 Task: Open a blank worksheet and write heading  Student grades data  Add 10 students name:-  'Joshua Rivera, Zoey Coleman, Ryan Wright, Addison Bailey, Jonathan Simmons, Brooklyn Ward, Caleb Barnes, Audrey Collins, Gabriel Perry, Sofia Bell. ' in November Last week sales are  100 to 150. Math Grade:-  90, 95, 80, 92, 85,88, 90, 78, 92, 85.Science Grade:-  85, 87, 92, 88, 90, 85, 92, 80, 88, 90.English Grade:-  92, 90, 85, 90, 88, 92, 85, 82, 90, 88.History Grade:-  88, 92, 78, 95, 90, 90, 80, 85, 92, 90. Total use the formula   =SUM(D2:G2) then presss enter. Save page analysisSalesByMonth
Action: Mouse moved to (121, 104)
Screenshot: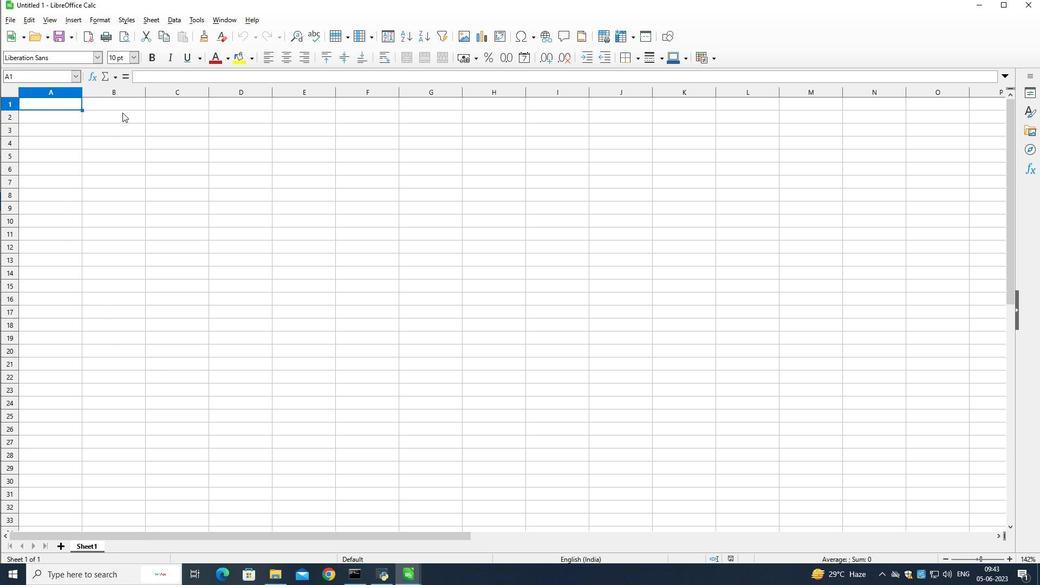 
Action: Mouse pressed left at (121, 104)
Screenshot: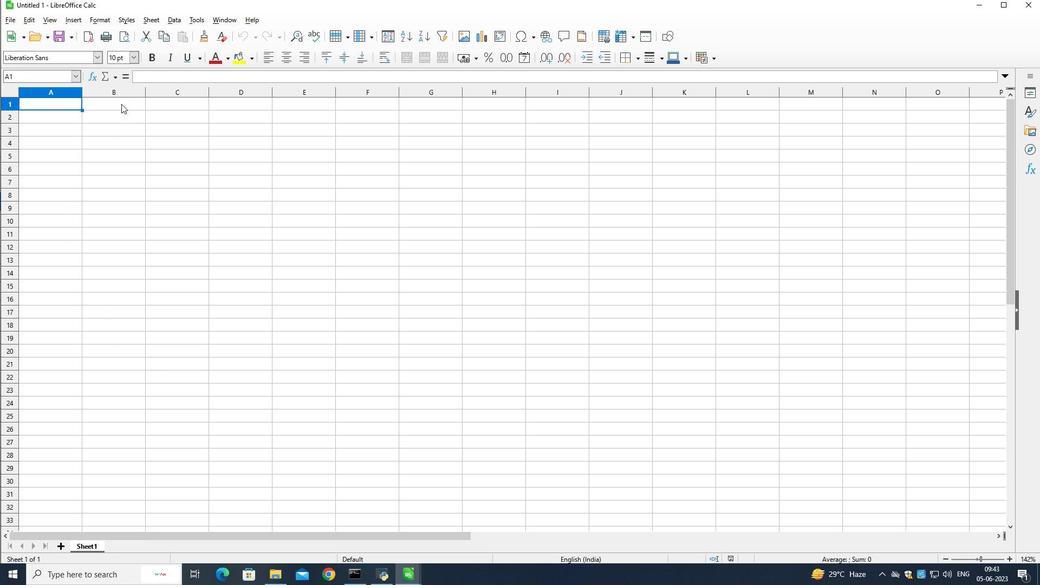 
Action: Mouse pressed left at (121, 104)
Screenshot: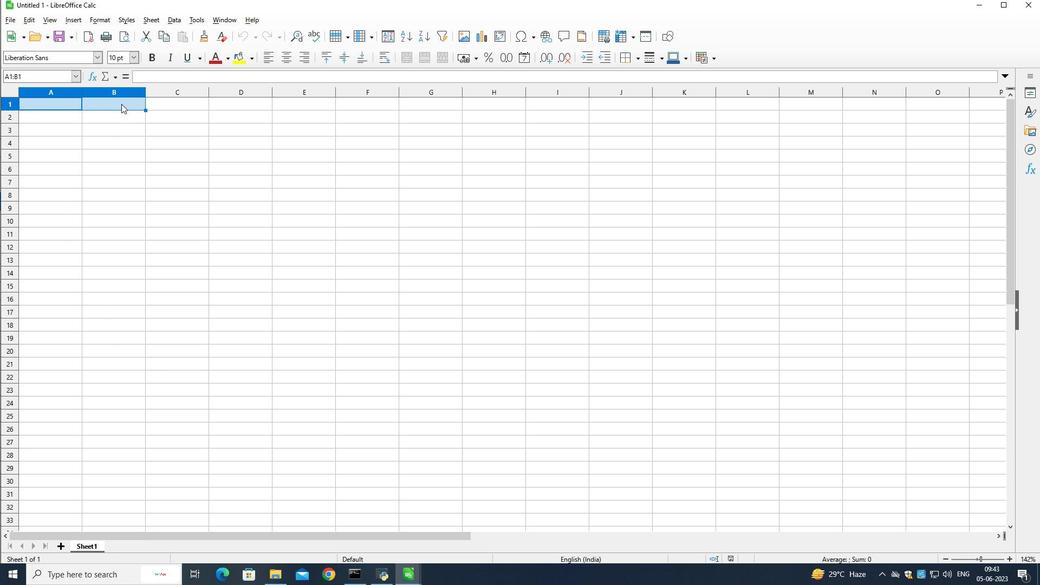 
Action: Mouse pressed right at (121, 104)
Screenshot: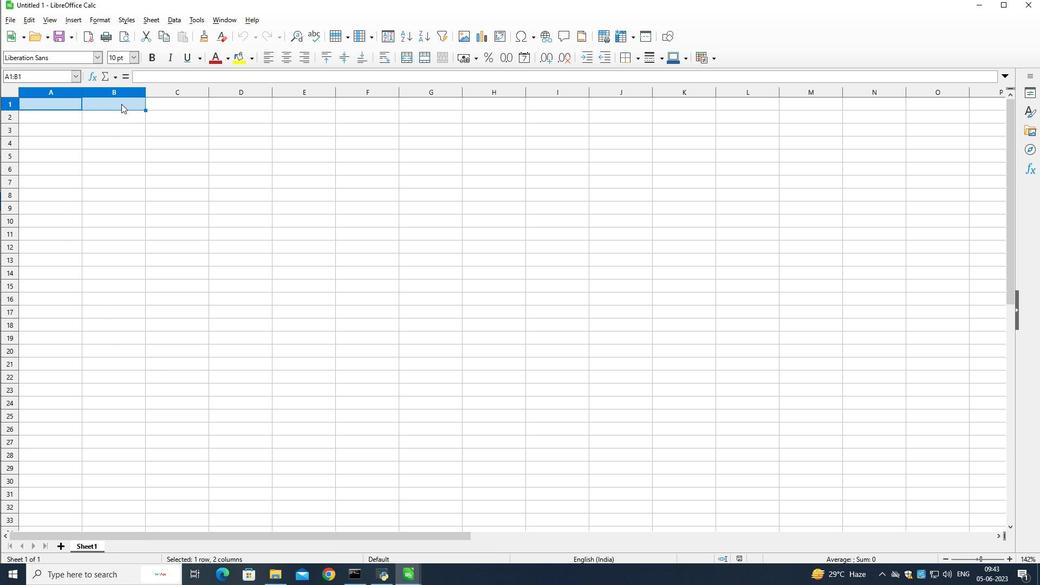 
Action: Mouse moved to (107, 108)
Screenshot: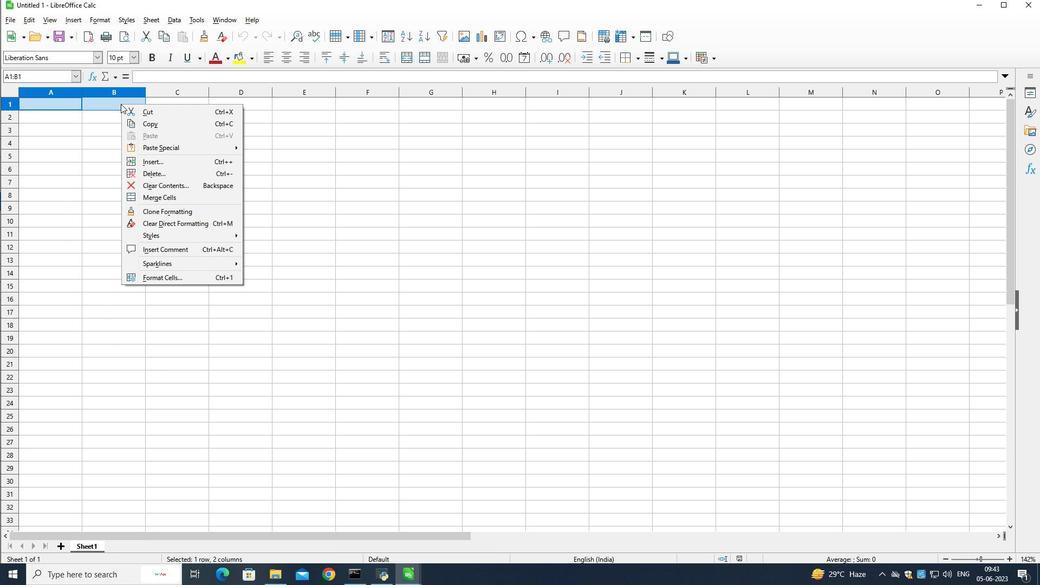 
Action: Mouse pressed left at (107, 108)
Screenshot: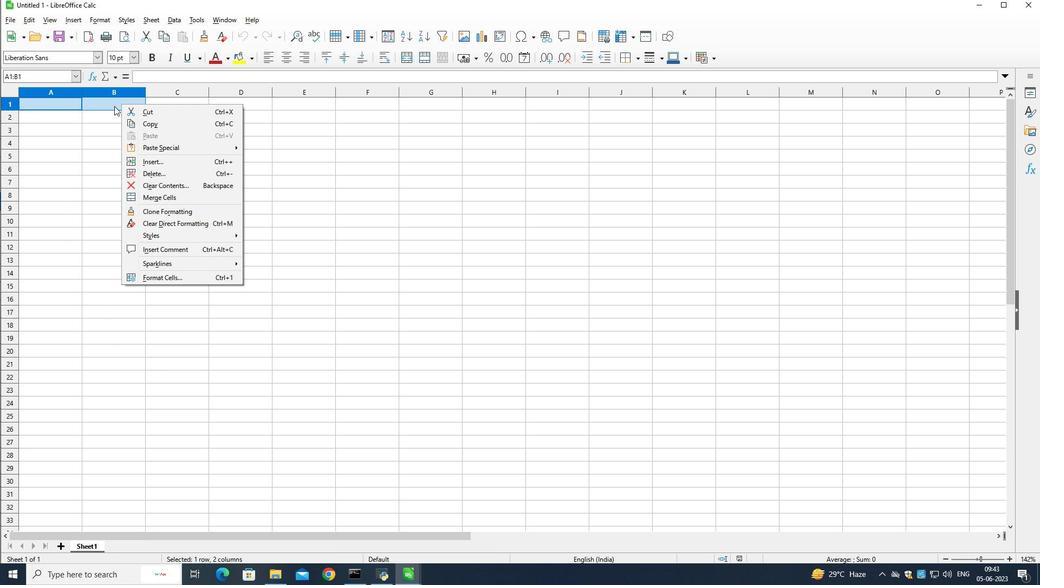 
Action: Mouse moved to (125, 119)
Screenshot: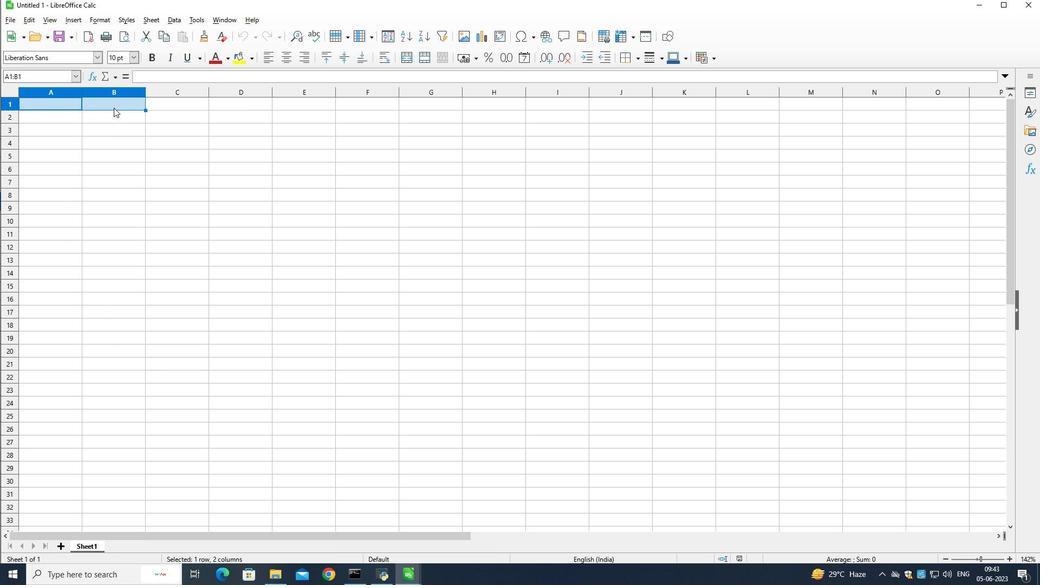 
Action: Mouse pressed right at (125, 119)
Screenshot: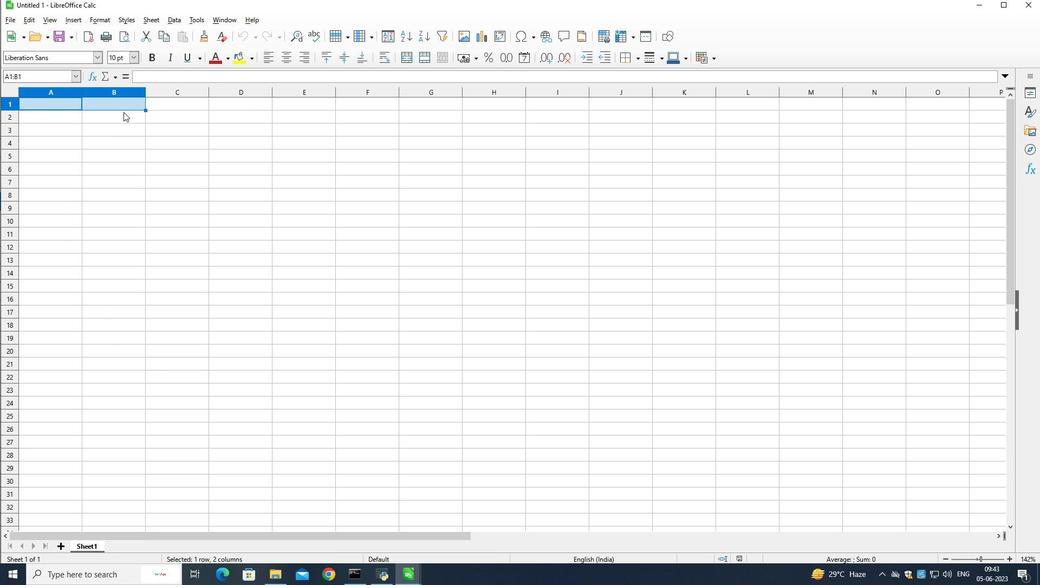 
Action: Mouse moved to (109, 101)
Screenshot: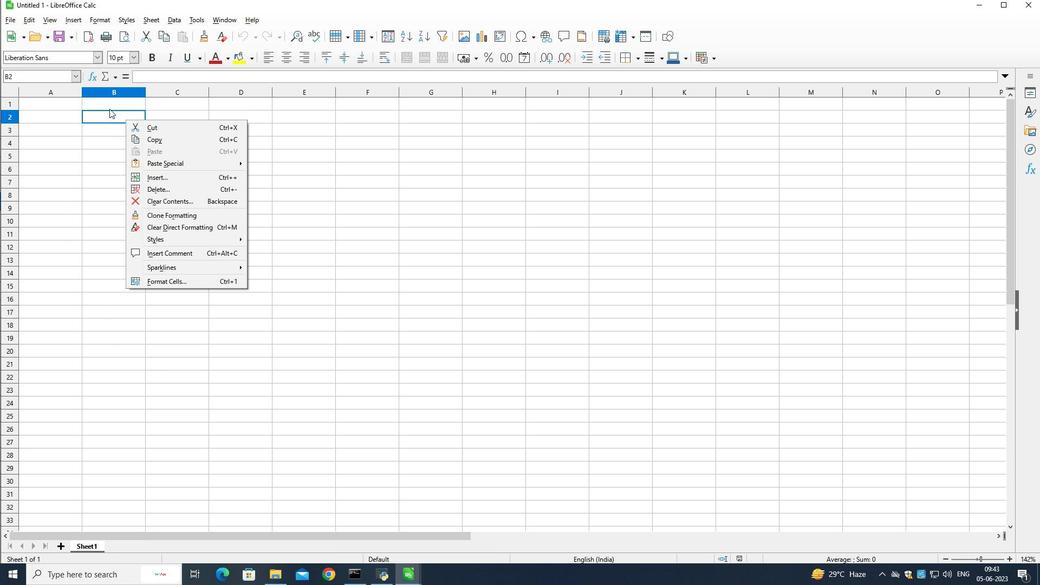 
Action: Mouse pressed left at (109, 101)
Screenshot: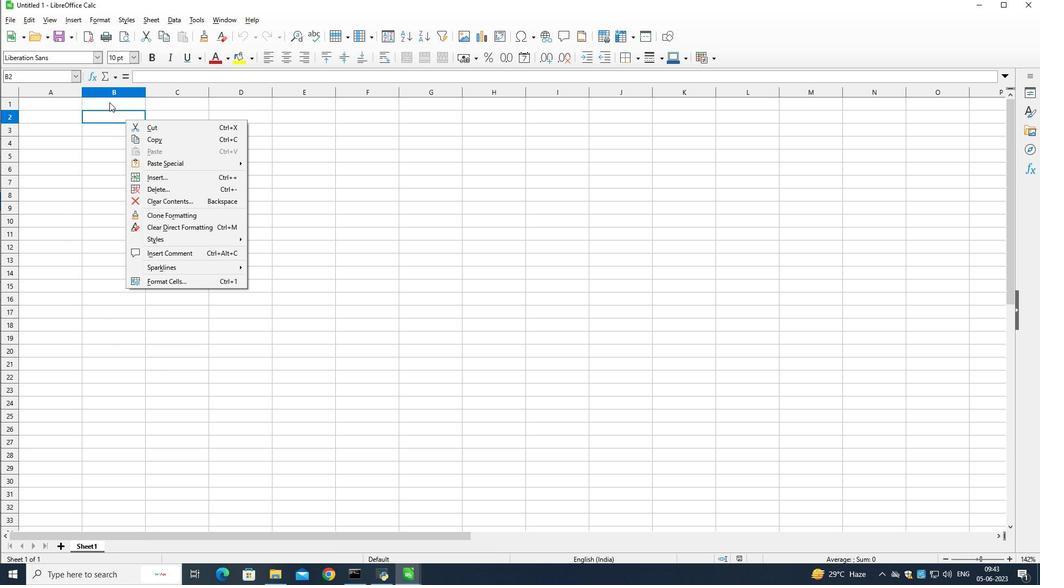 
Action: Mouse moved to (113, 102)
Screenshot: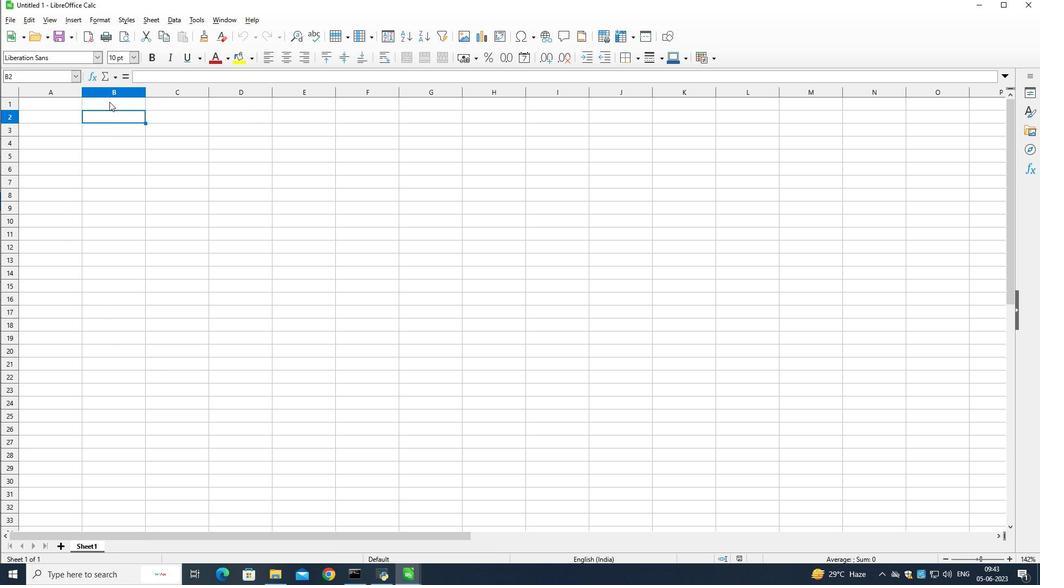 
Action: Mouse pressed left at (113, 102)
Screenshot: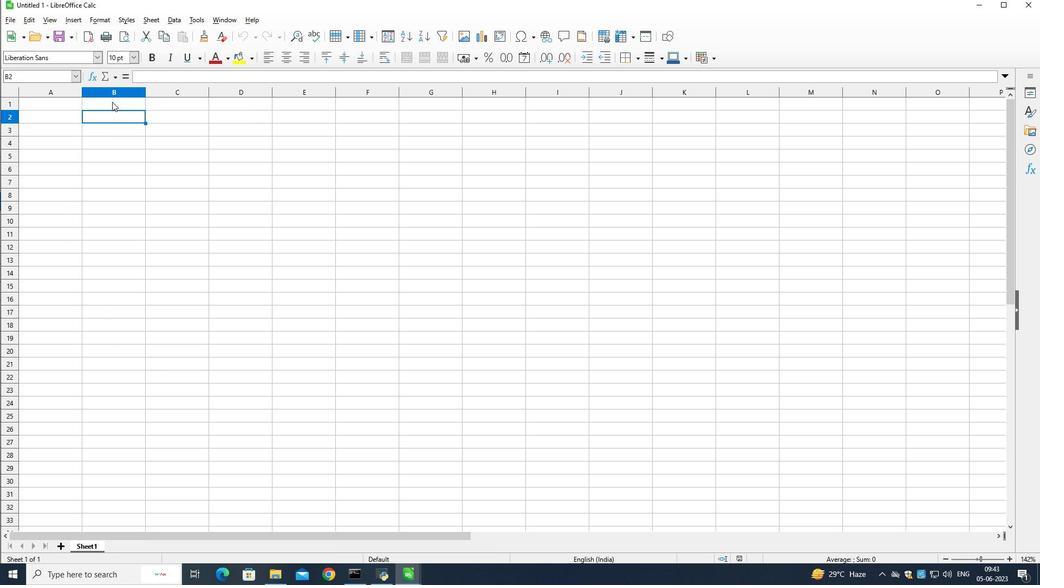 
Action: Key pressed <Key.shift><Key.shift><Key.shift><Key.shift><Key.shift><Key.shift><Key.shift>Student<Key.space>
Screenshot: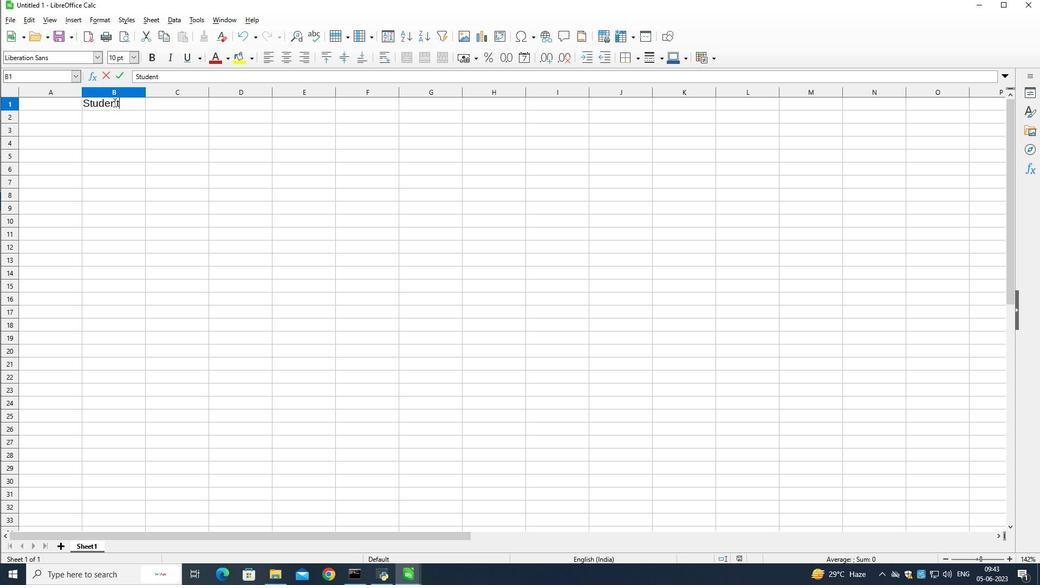 
Action: Mouse moved to (846, 95)
Screenshot: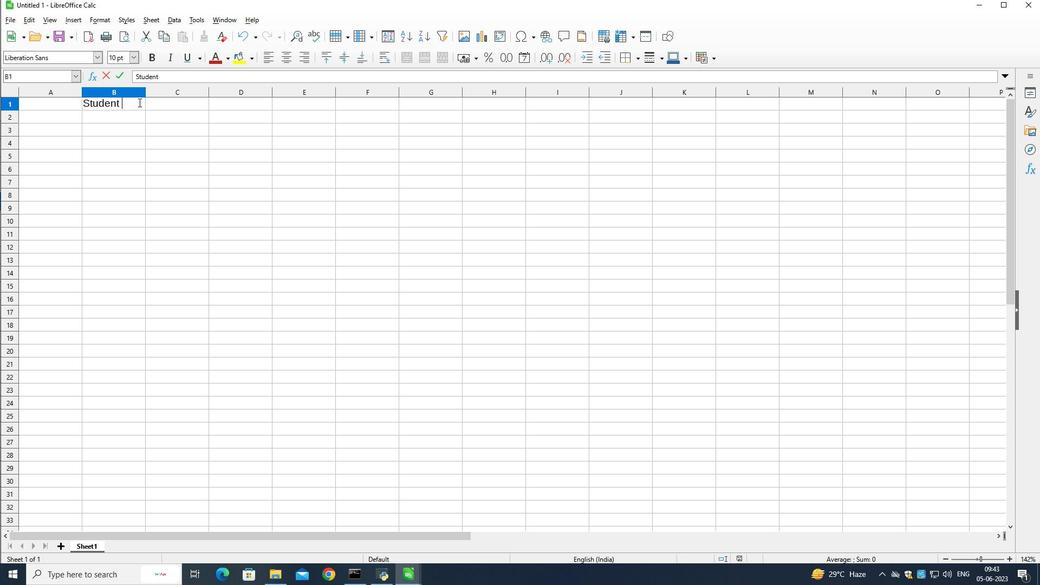 
Action: Key pressed <Key.shift><Key.shift><Key.shift><Key.shift><Key.shift>Grades<Key.space><Key.shift>Data<Key.down><Key.left><Key.shift>Name<Key.down><Key.shift>Joshua<Key.space><Key.shift>Rivers<Key.down><Key.shift>Roye<Key.space><Key.shift>Coleman<Key.down><Key.shift>Ryam
Screenshot: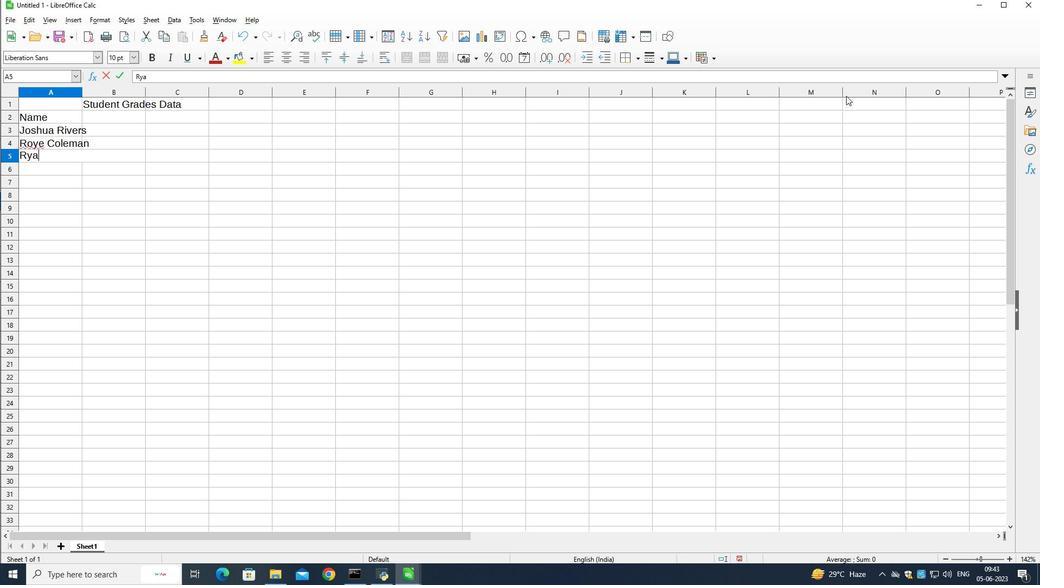 
Action: Mouse moved to (847, 95)
Screenshot: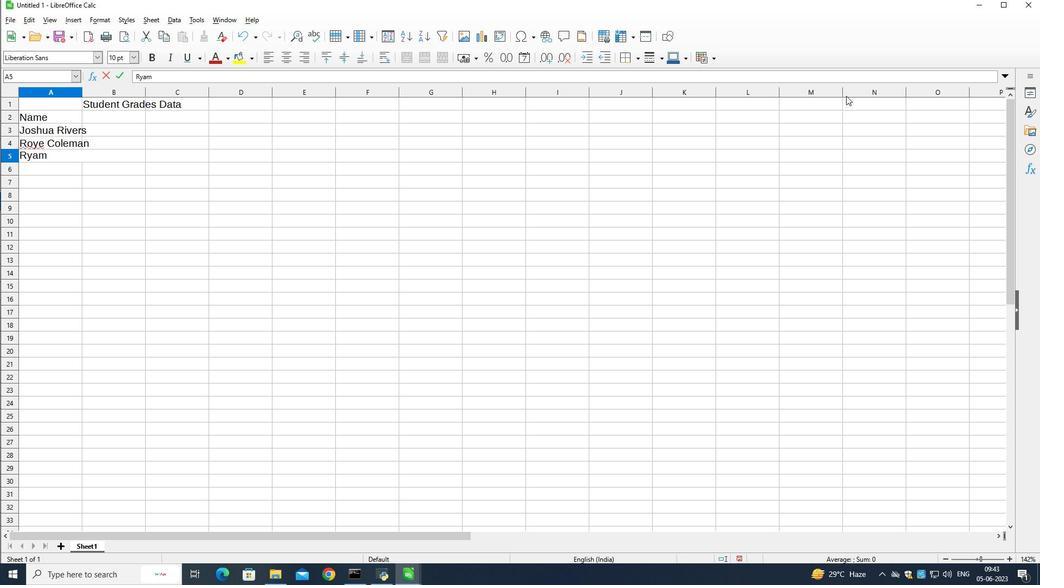 
Action: Key pressed <Key.backspace>n<Key.space><Key.shift>Wright<Key.down><Key.shift>Addison<Key.space><Key.shift>Bailey<Key.down><Key.shift>Jonathan<Key.space><Key.shift>Simmons<Key.down><Key.shift>Brooklyn<Key.space><Key.shift>Ward<Key.down><Key.shift>Caleb<Key.space><Key.shift>Barnes<Key.down><Key.shift>Audrey<Key.space><Key.shift><Key.shift><Key.shift><Key.shift>Collins<Key.down><Key.shift>Gabriel<Key.space><Key.shift>Perry<Key.down><Key.shift>Sofia<Key.space><Key.shift>Bell<Key.space>
Screenshot: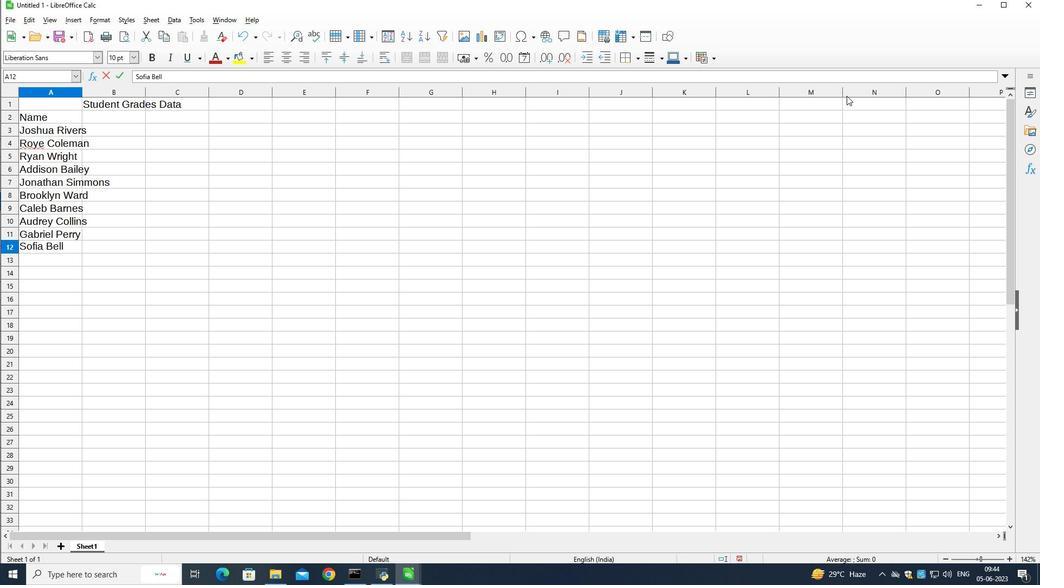 
Action: Mouse moved to (65, 92)
Screenshot: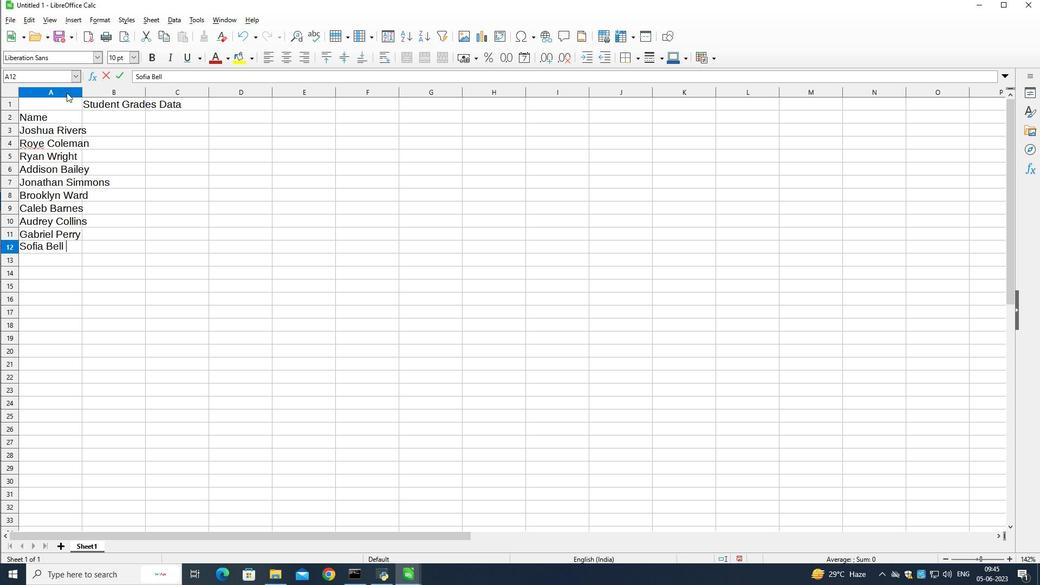 
Action: Mouse pressed left at (65, 92)
Screenshot: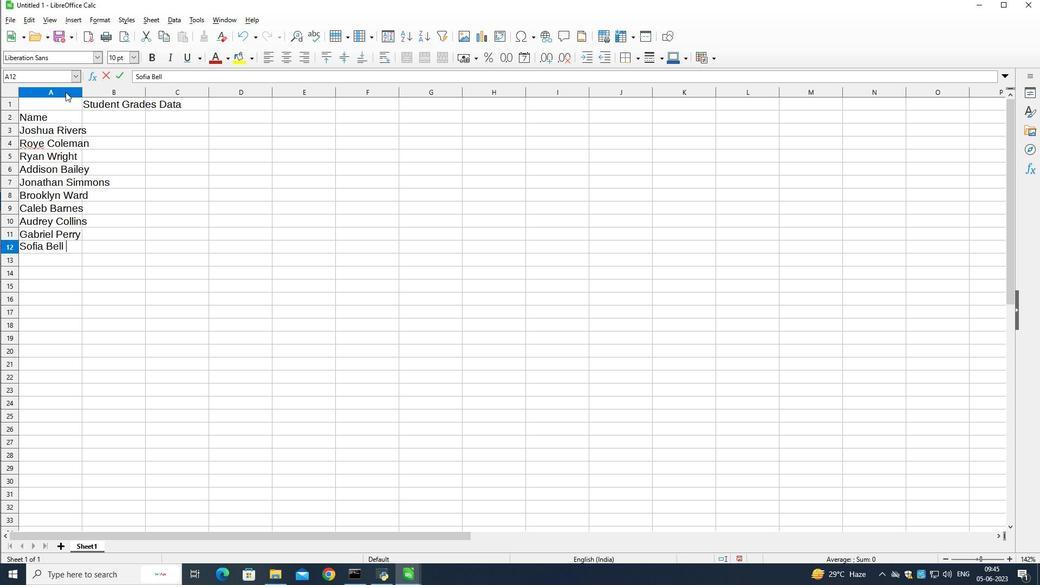 
Action: Mouse moved to (81, 92)
Screenshot: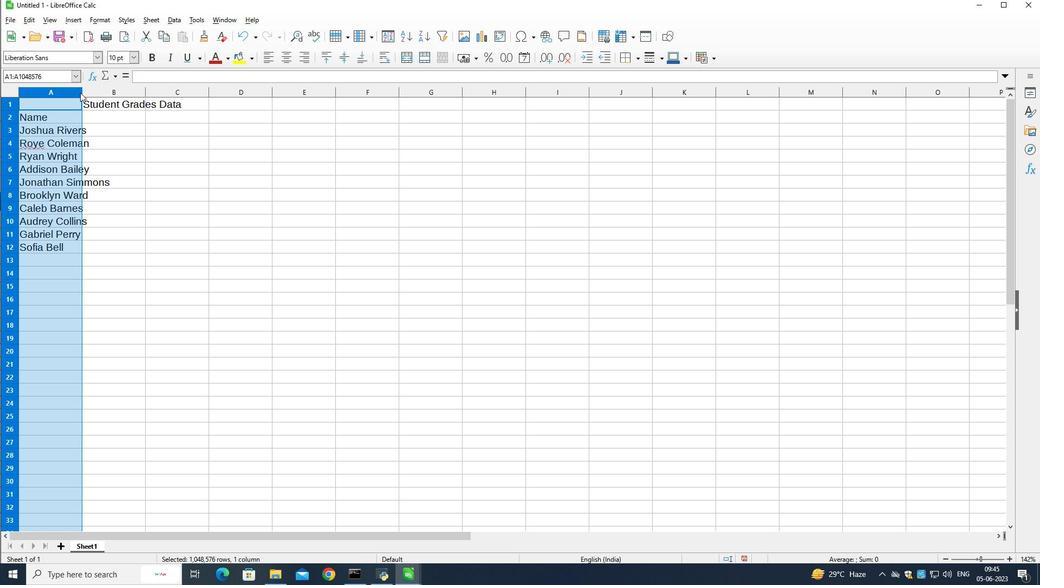 
Action: Mouse pressed left at (81, 92)
Screenshot: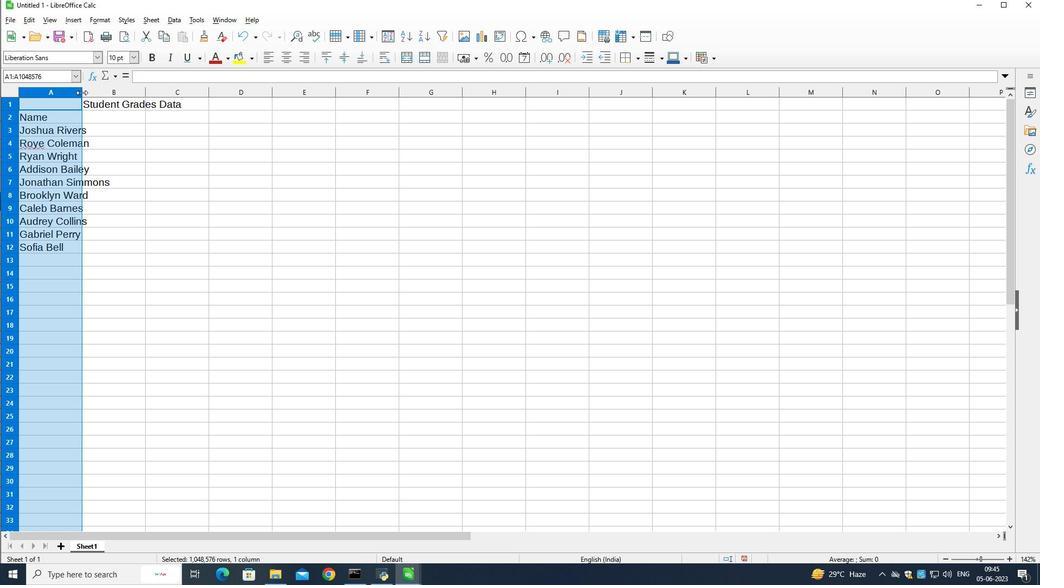 
Action: Mouse moved to (126, 117)
Screenshot: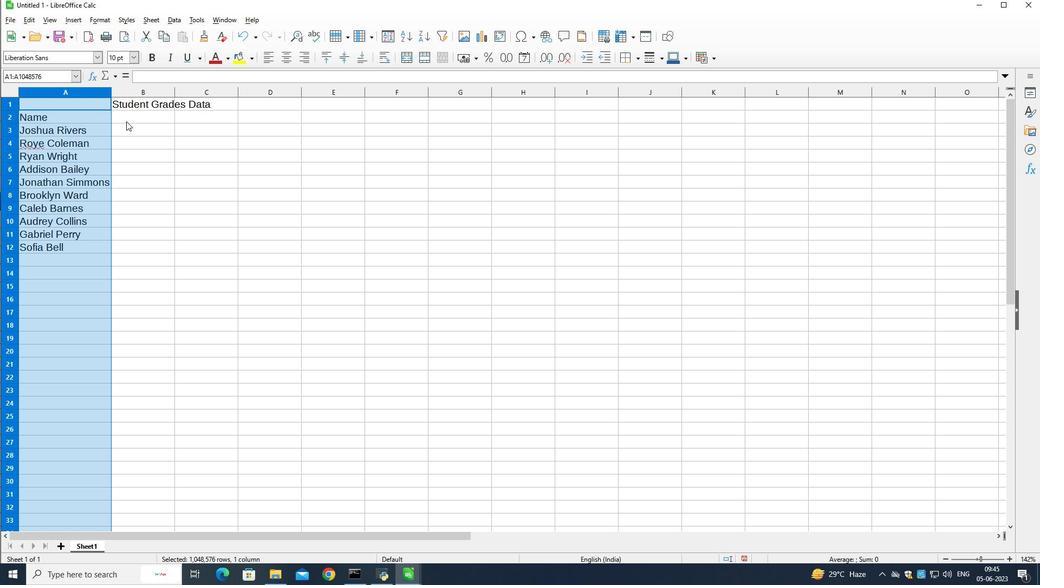 
Action: Mouse pressed left at (126, 117)
Screenshot: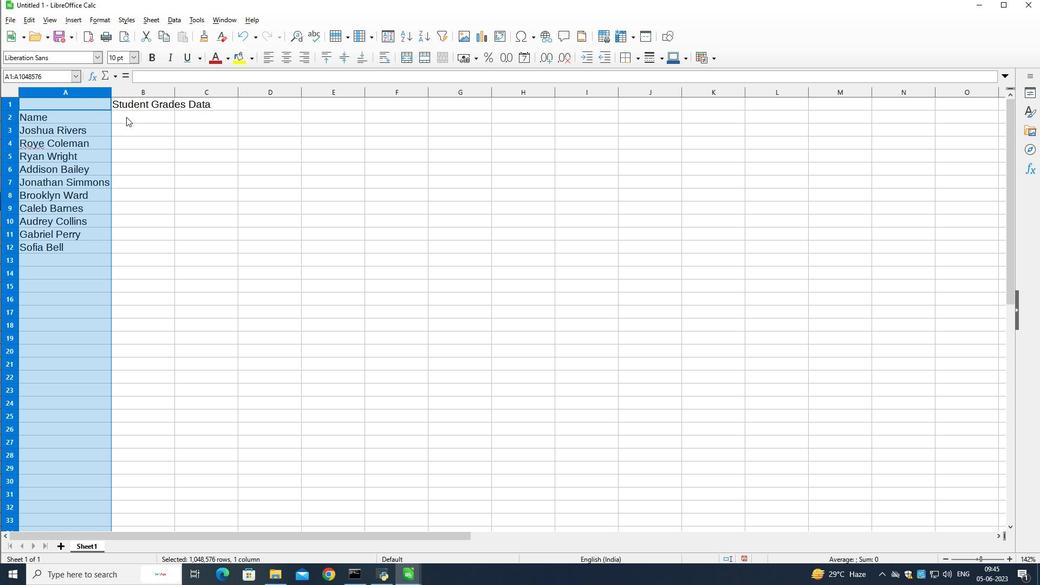 
Action: Mouse moved to (441, 108)
Screenshot: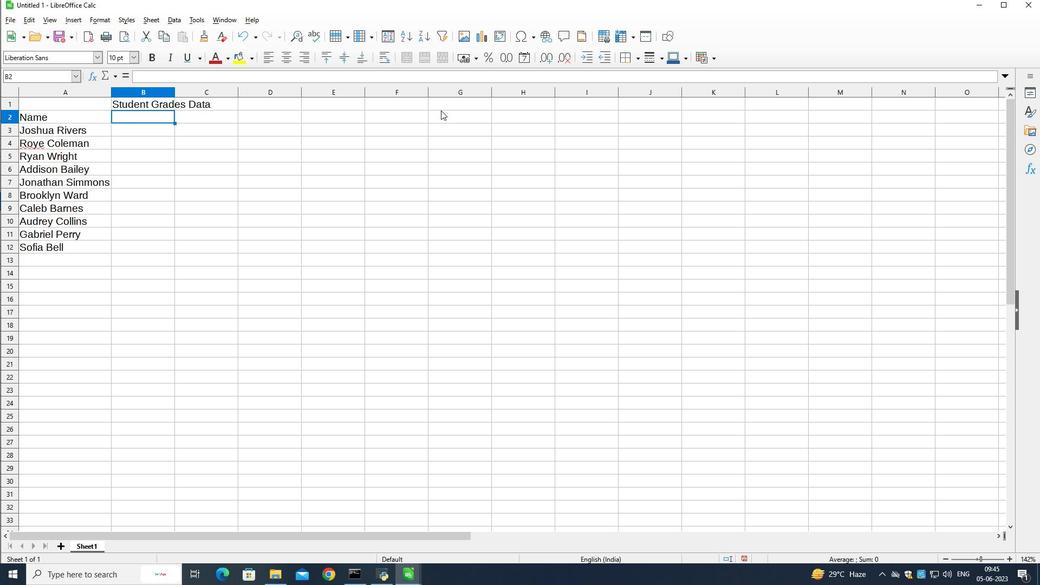 
Action: Key pressed <Key.shift>November<Key.space><Key.shift>Last<Key.space><Key.shift><Key.shift>Week<Key.space><Key.shift>Sales<Key.down>100<Key.down>120<Key.down>130<Key.down>140<Key.down>150<Key.down>112<Key.down>118<Key.down>16<Key.backspace>45<Key.down>16<Key.backspace>39<Key.down>129<Key.down>
Screenshot: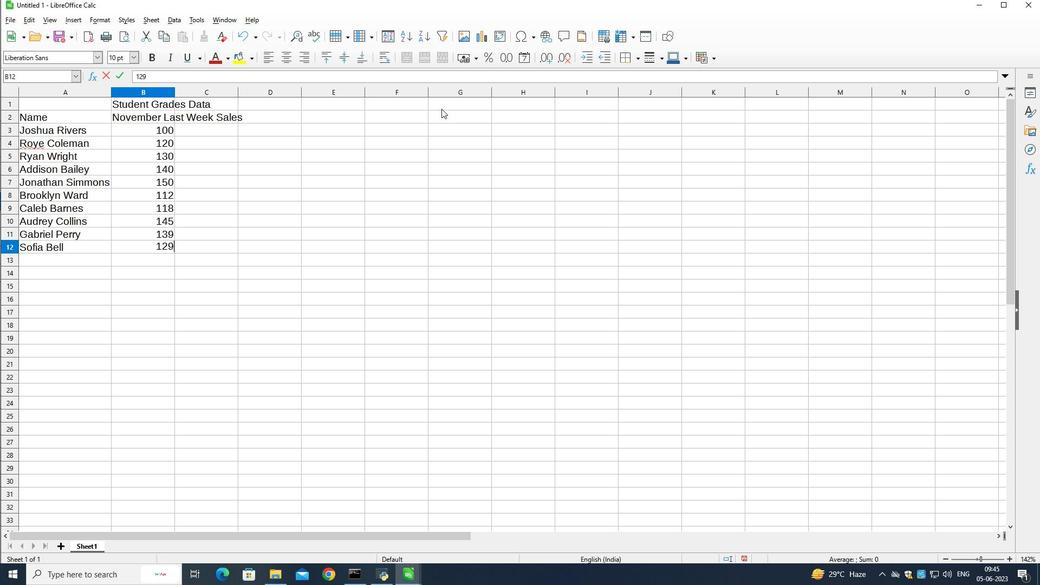 
Action: Mouse moved to (220, 113)
Screenshot: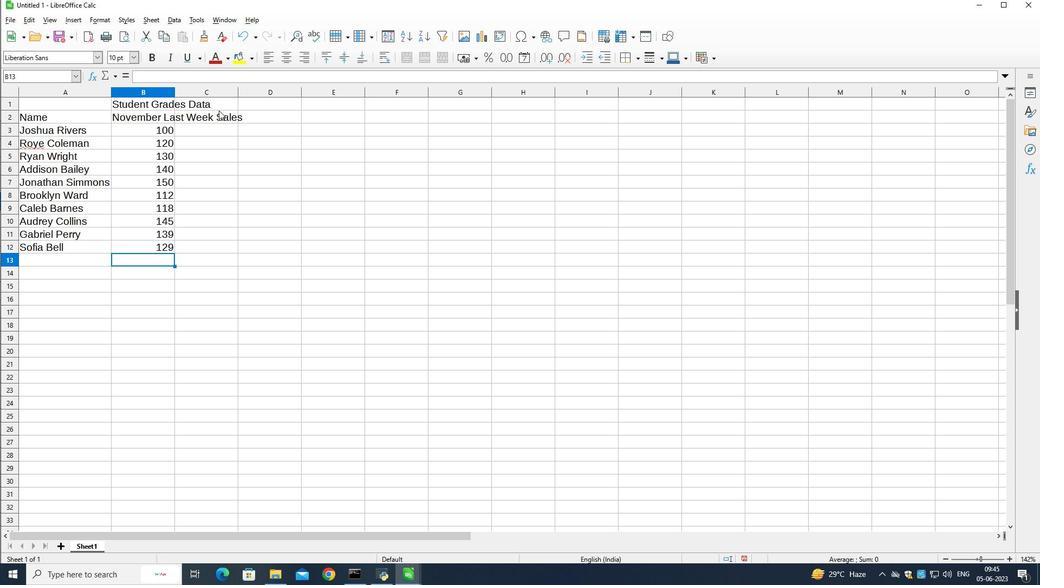 
Action: Mouse pressed left at (220, 113)
Screenshot: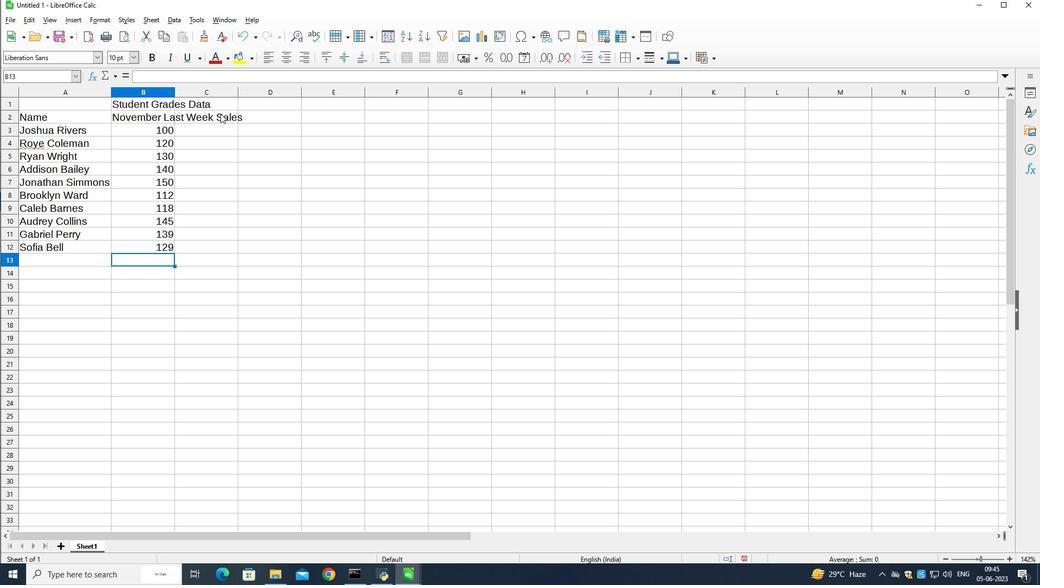 
Action: Mouse moved to (220, 114)
Screenshot: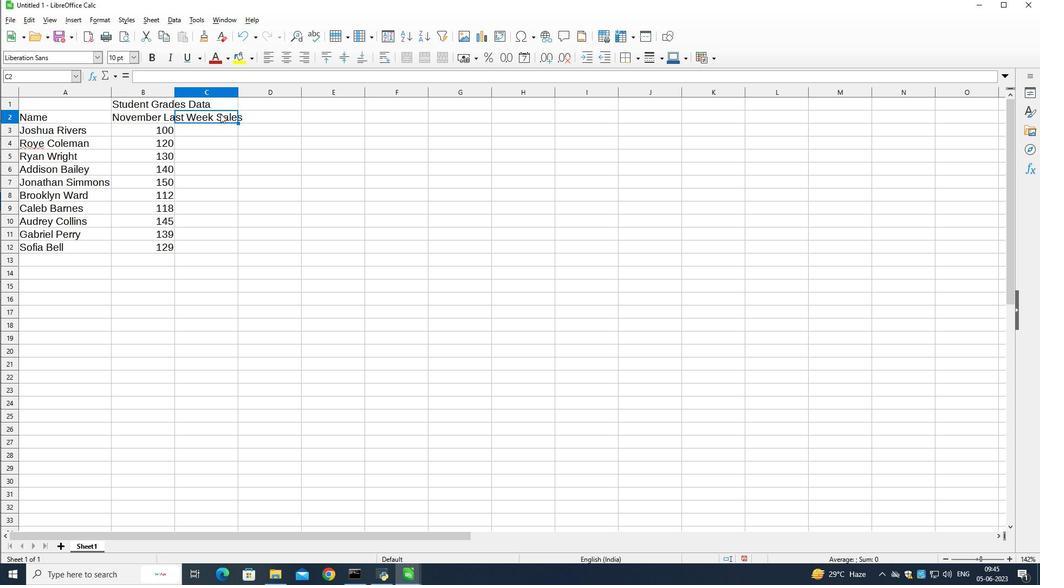 
Action: Key pressed <Key.shift>Math<Key.space><Key.shift>Grades<Key.down>
Screenshot: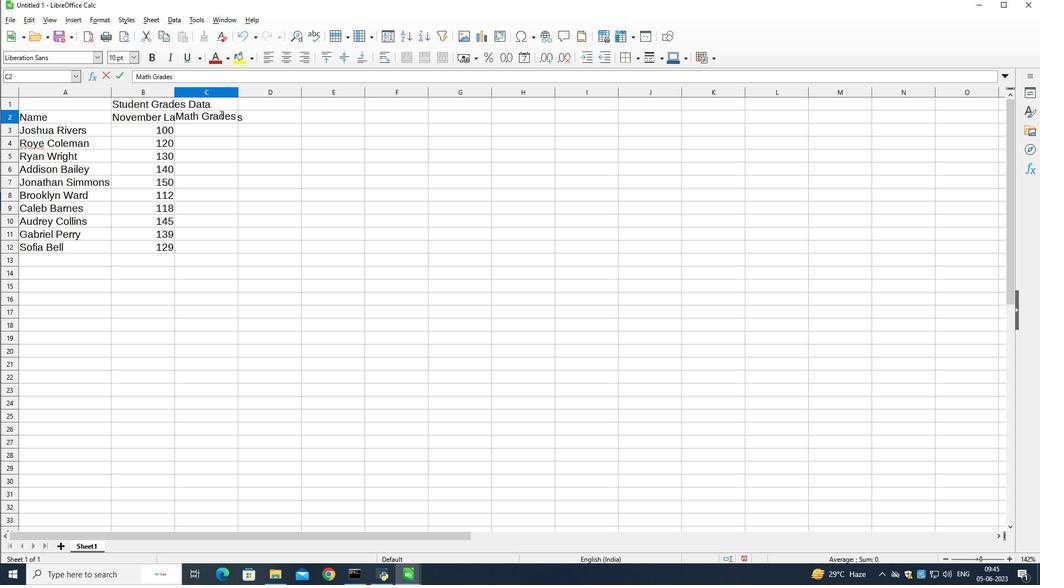 
Action: Mouse moved to (351, 30)
Screenshot: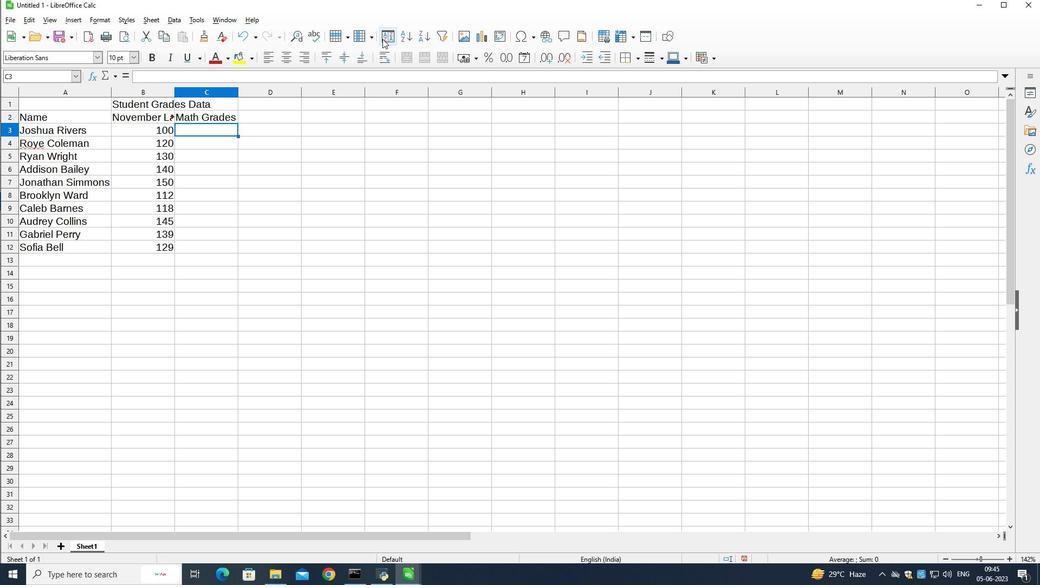 
Action: Key pressed 90<Key.down>95<Key.down>80<Key.down>92<Key.down>85<Key.down>888<Key.backspace><Key.down>
Screenshot: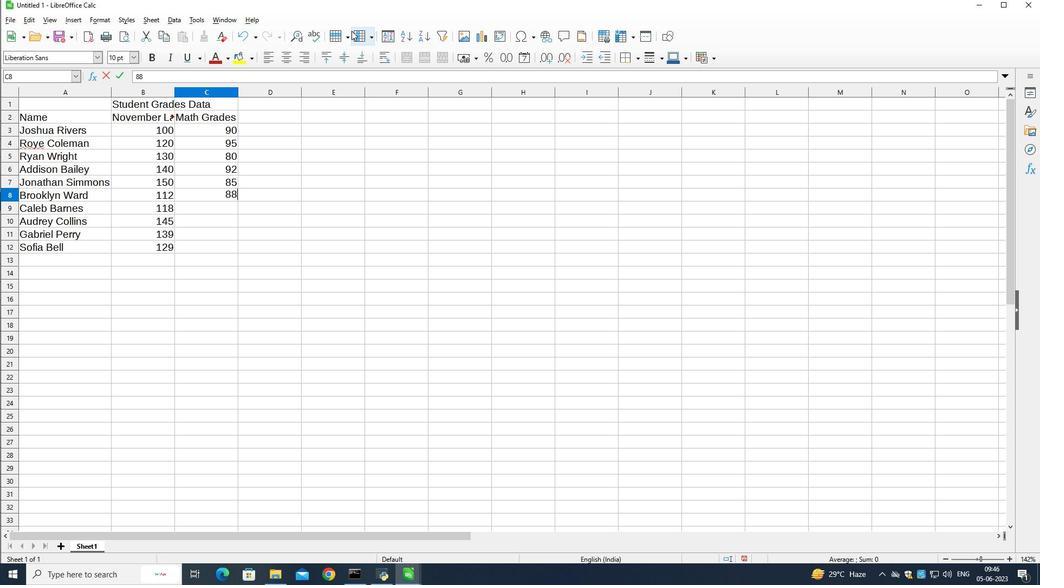 
Action: Mouse moved to (350, 30)
Screenshot: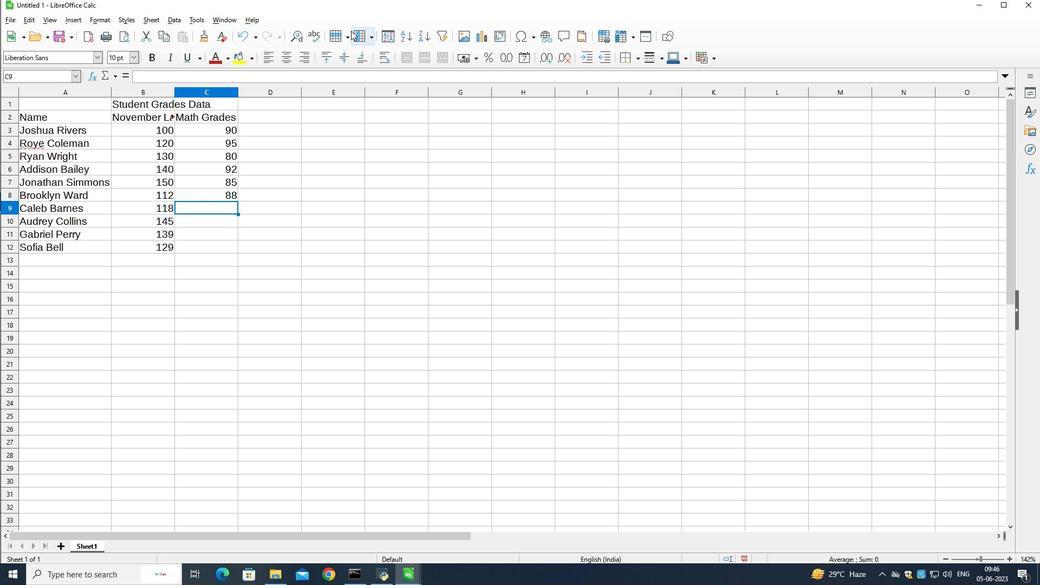 
Action: Key pressed 90<Key.down>78<Key.down>92<Key.down>85<Key.down>
Screenshot: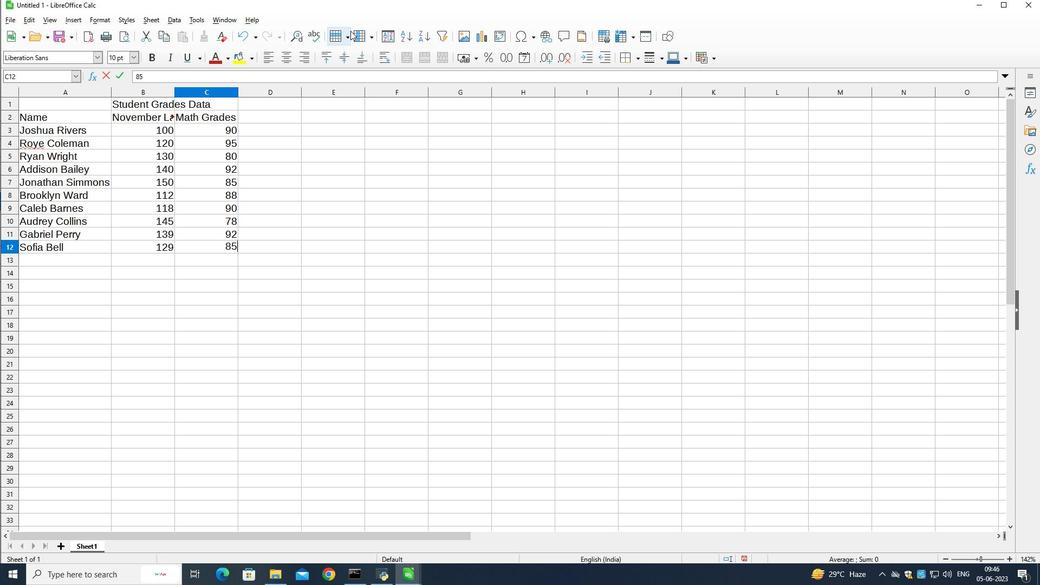 
Action: Mouse moved to (248, 115)
Screenshot: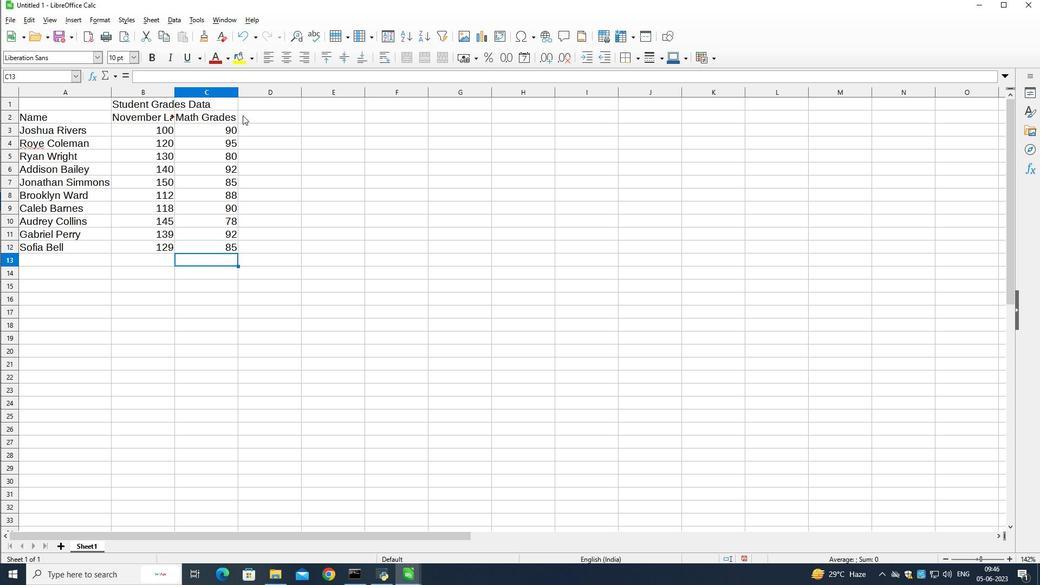 
Action: Mouse pressed left at (248, 115)
Screenshot: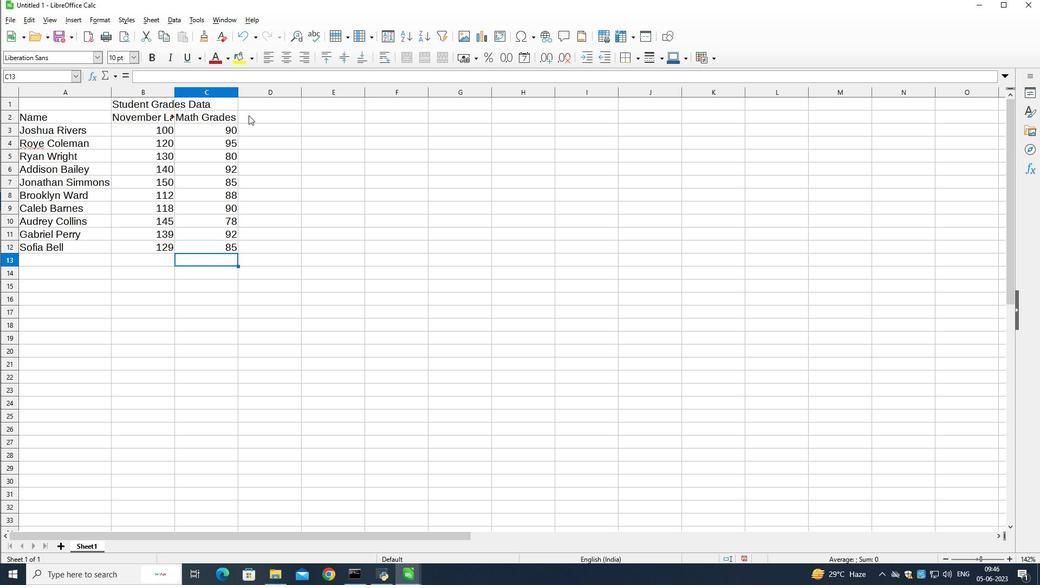 
Action: Mouse moved to (268, 79)
Screenshot: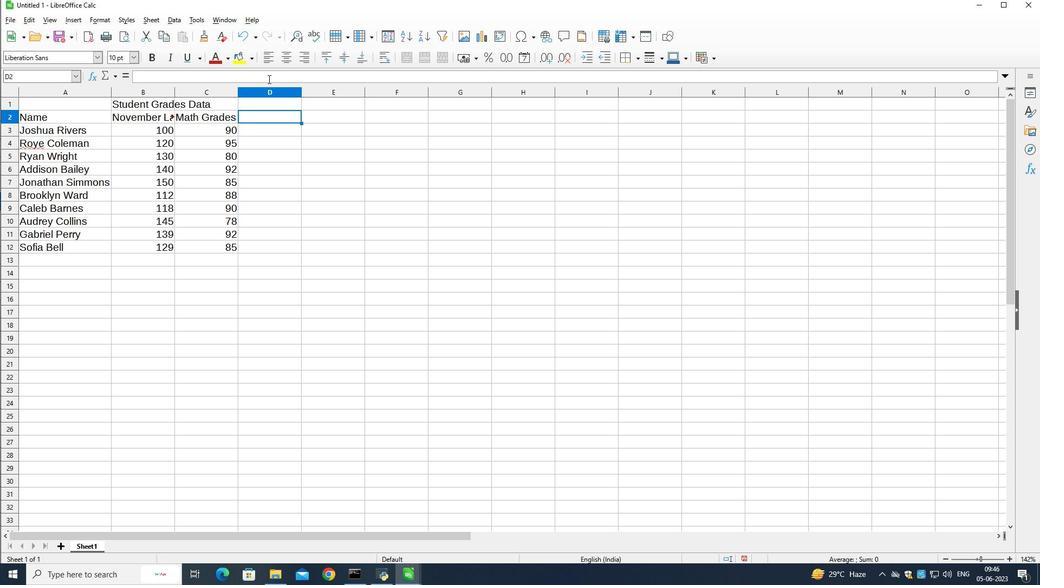 
Action: Key pressed <Key.shift>Science<Key.space><Key.shift>Grade<Key.down>
Screenshot: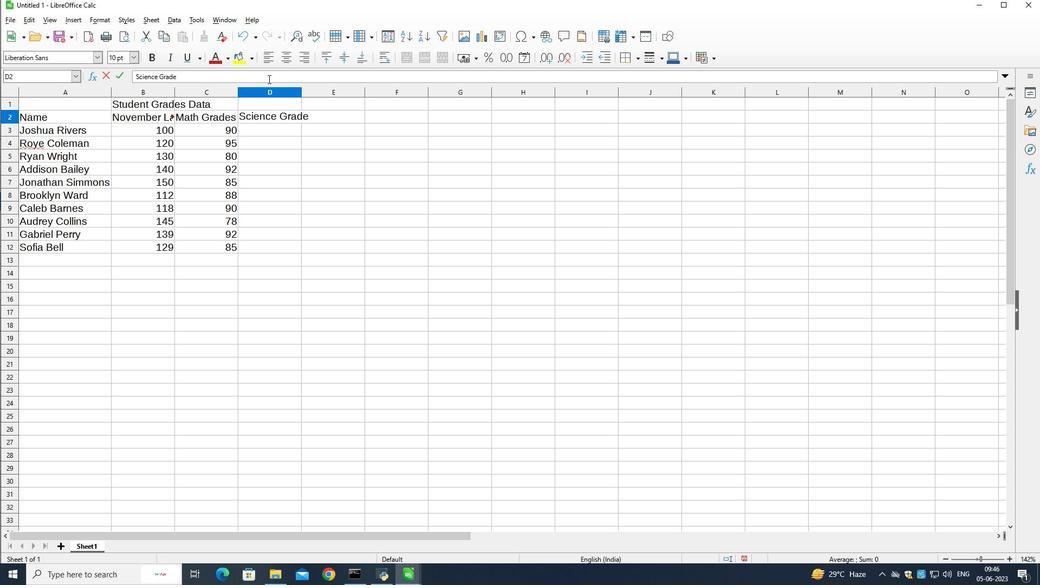 
Action: Mouse moved to (265, 79)
Screenshot: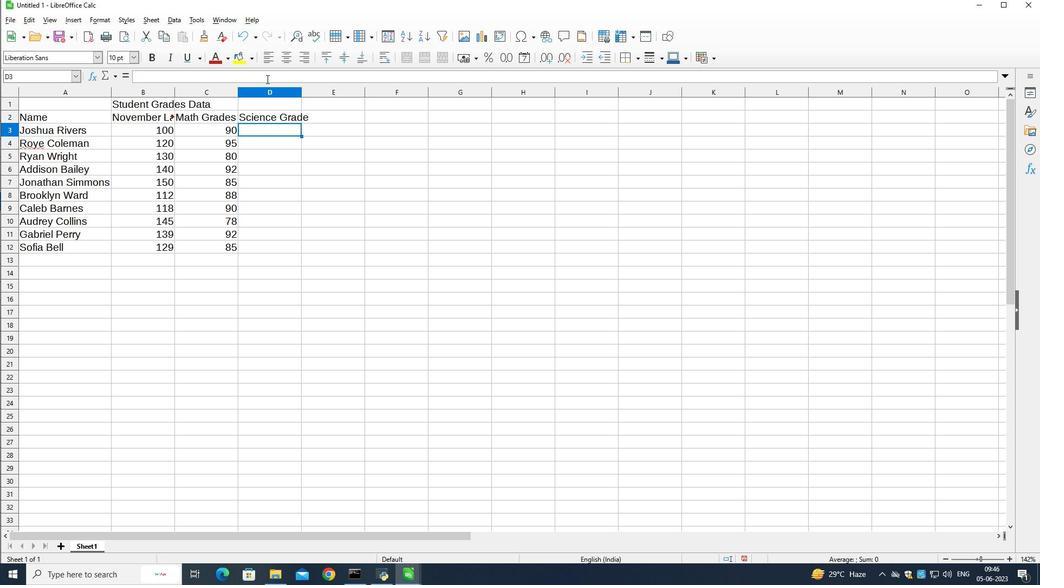 
Action: Key pressed 85<Key.down>87<Key.down>92<Key.down>88<Key.down>90<Key.down>85<Key.down>92<Key.down>80<Key.down>88<Key.down>90
Screenshot: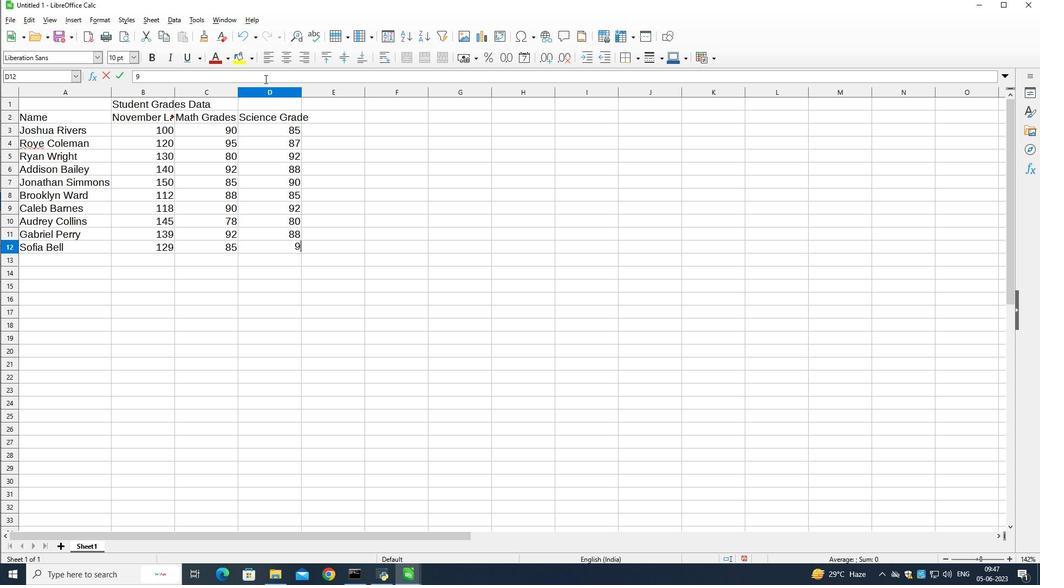 
Action: Mouse moved to (321, 114)
Screenshot: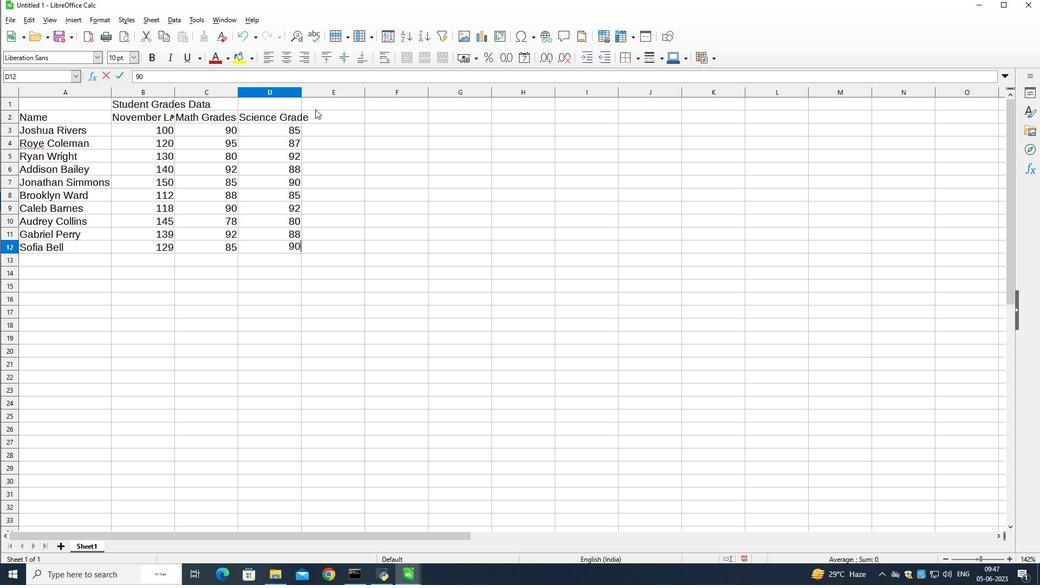 
Action: Mouse pressed left at (321, 114)
Screenshot: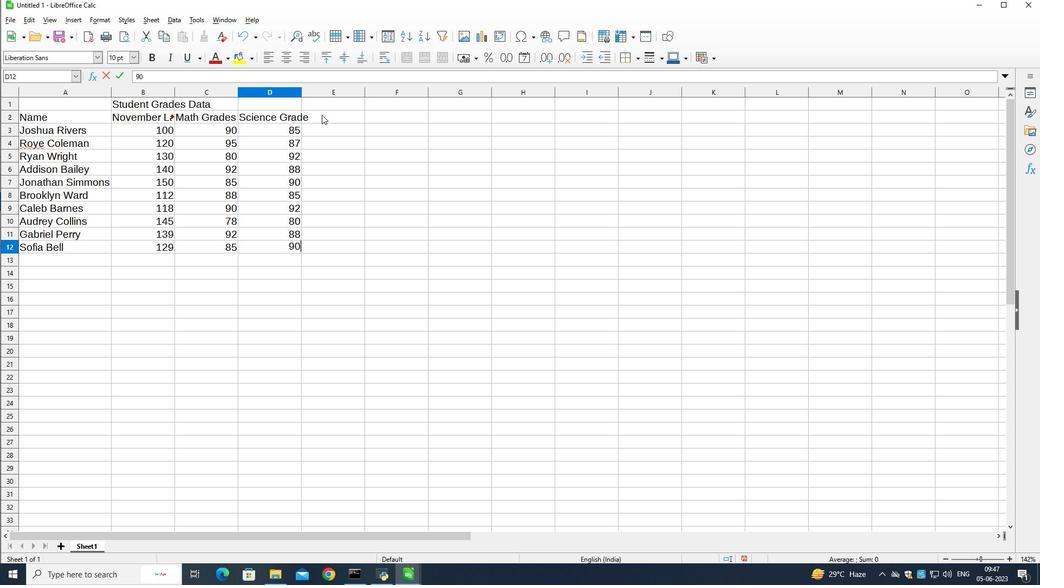 
Action: Mouse moved to (321, 115)
Screenshot: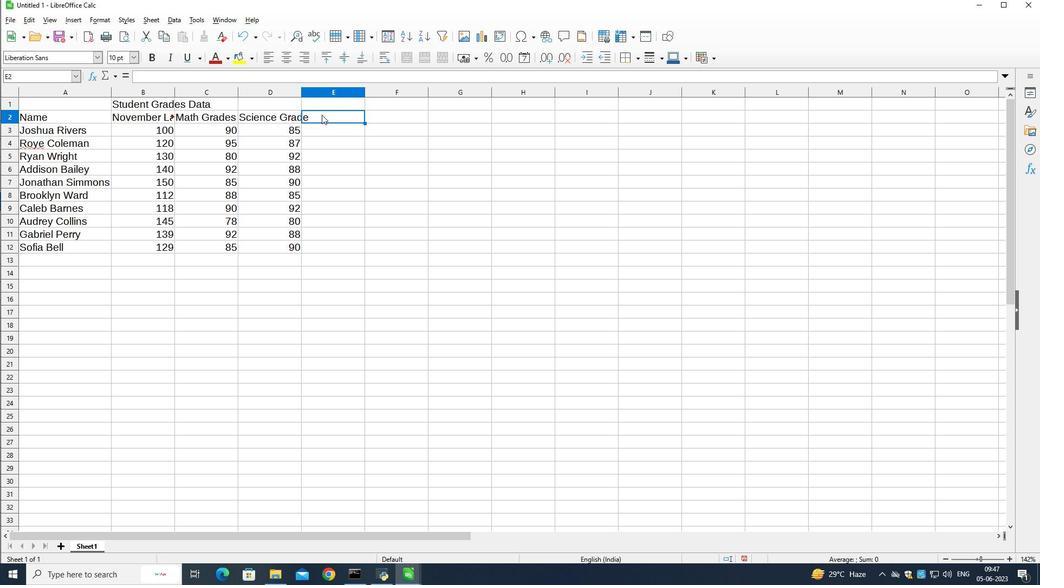 
Action: Key pressed <Key.shift>English<Key.space><Key.shift>Grade<Key.down>
Screenshot: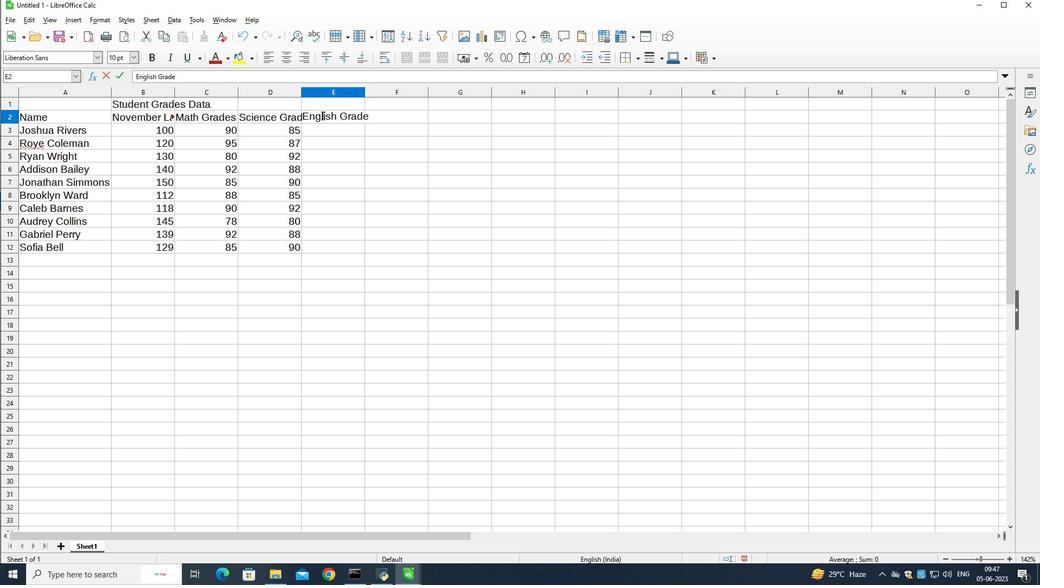 
Action: Mouse moved to (405, 121)
Screenshot: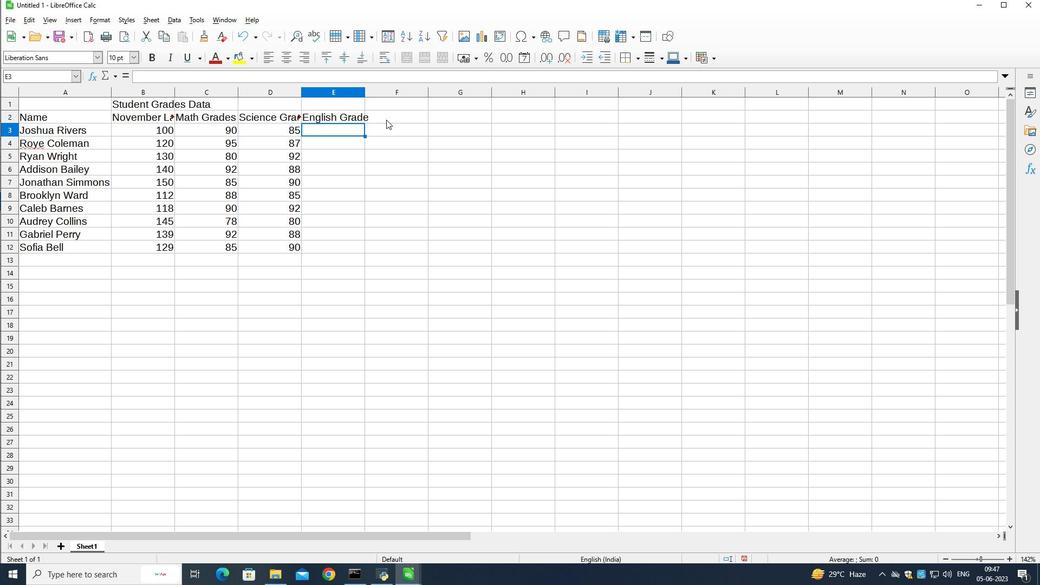 
Action: Key pressed 92092<Key.backspace><Key.backspace><Key.backspace>
Screenshot: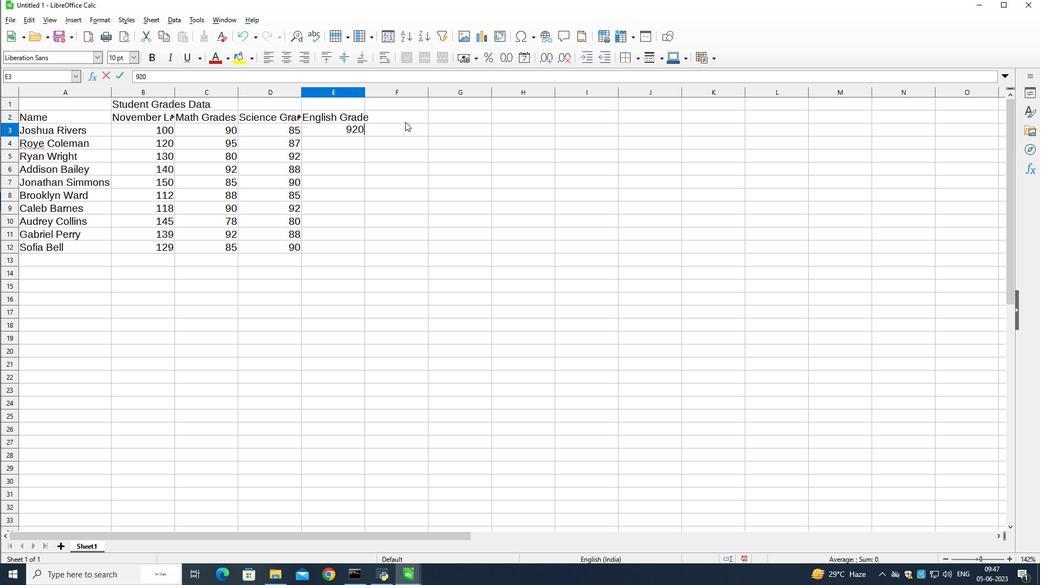 
Action: Mouse moved to (403, 121)
Screenshot: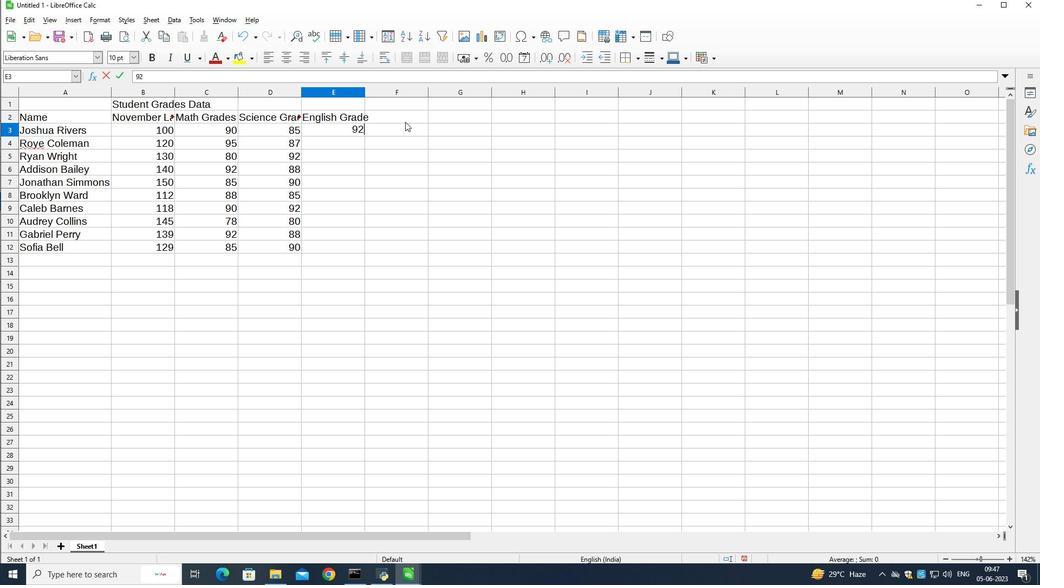 
Action: Key pressed <Key.down>
Screenshot: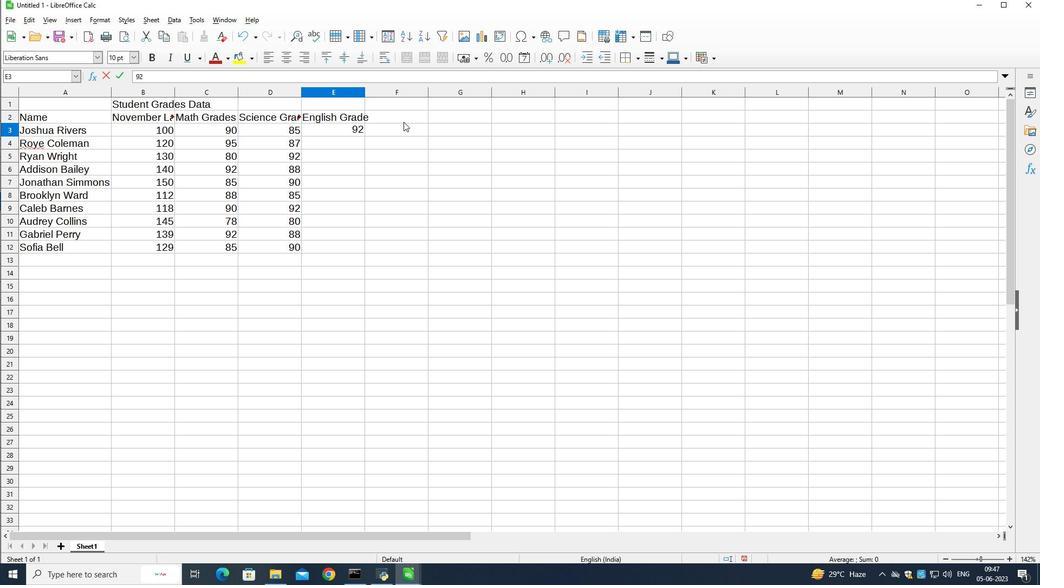 
Action: Mouse moved to (403, 121)
Screenshot: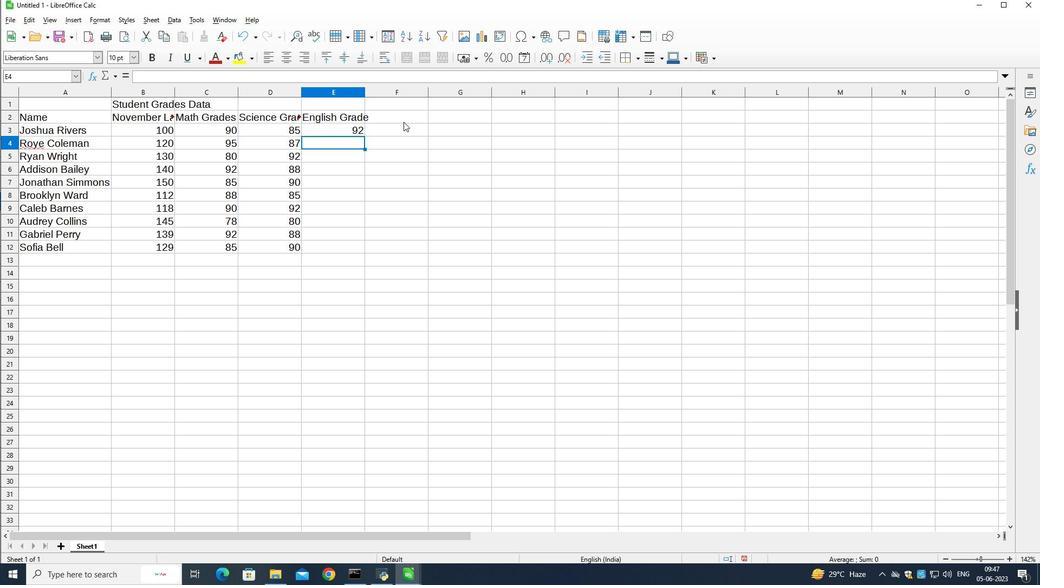 
Action: Key pressed 90<Key.down>85<Key.down>90<Key.down>88<Key.down>92<Key.down>85<Key.down>82<Key.down>90<Key.down>88
Screenshot: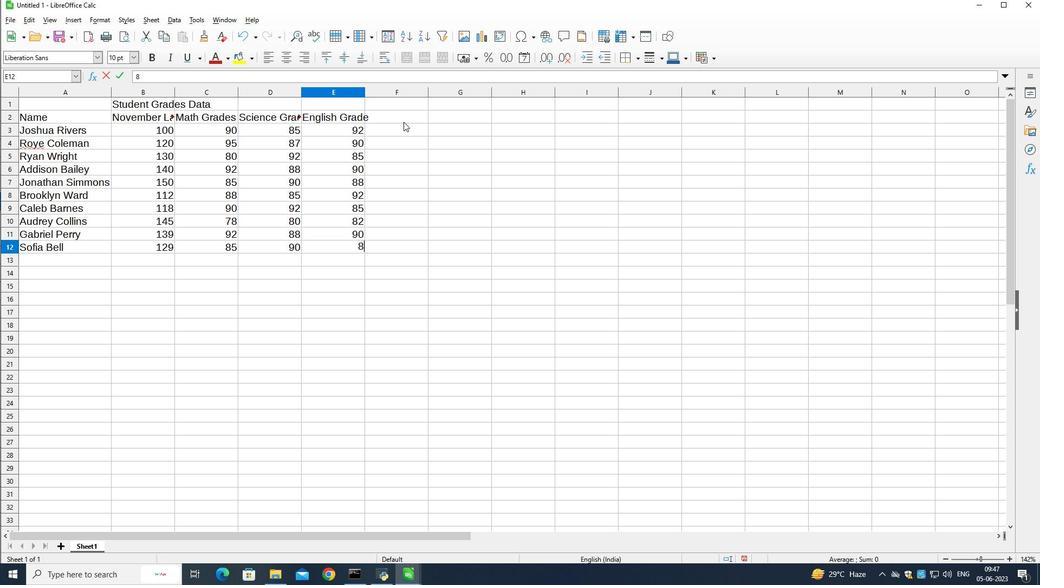 
Action: Mouse moved to (403, 116)
Screenshot: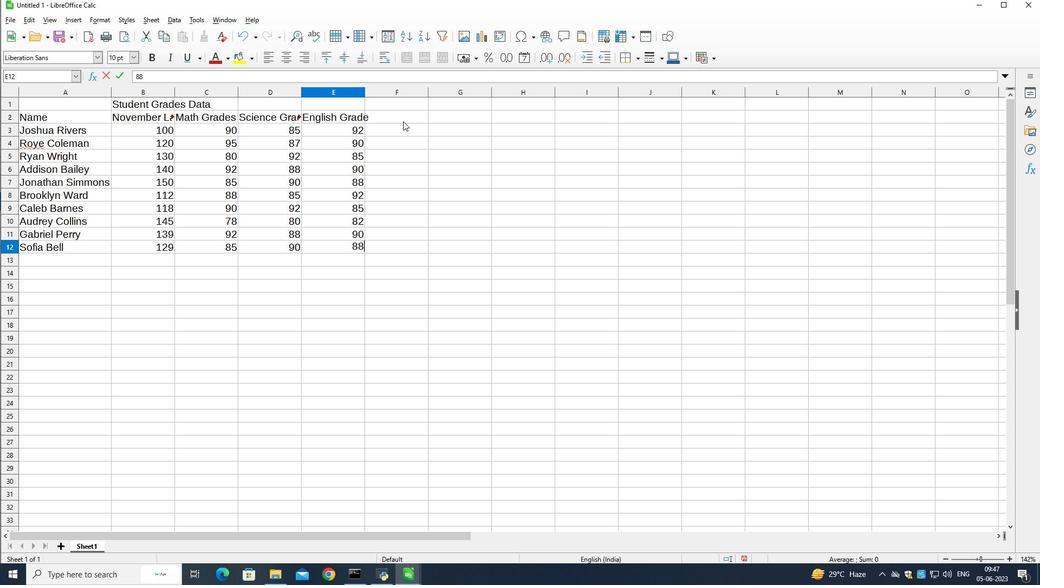 
Action: Mouse pressed left at (403, 116)
Screenshot: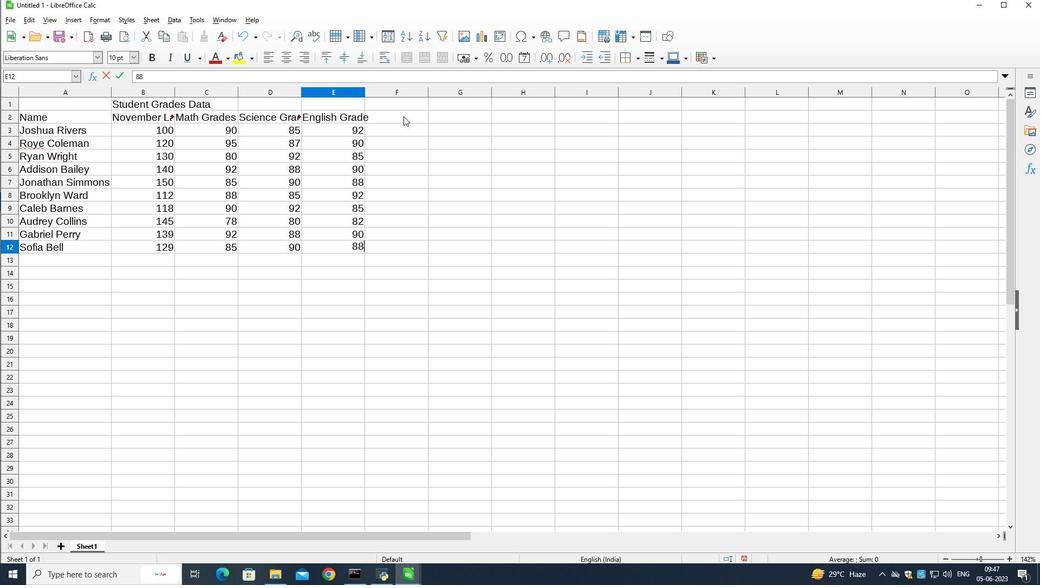 
Action: Key pressed <Key.shift>History<Key.space><Key.shift>Grade<Key.down>
Screenshot: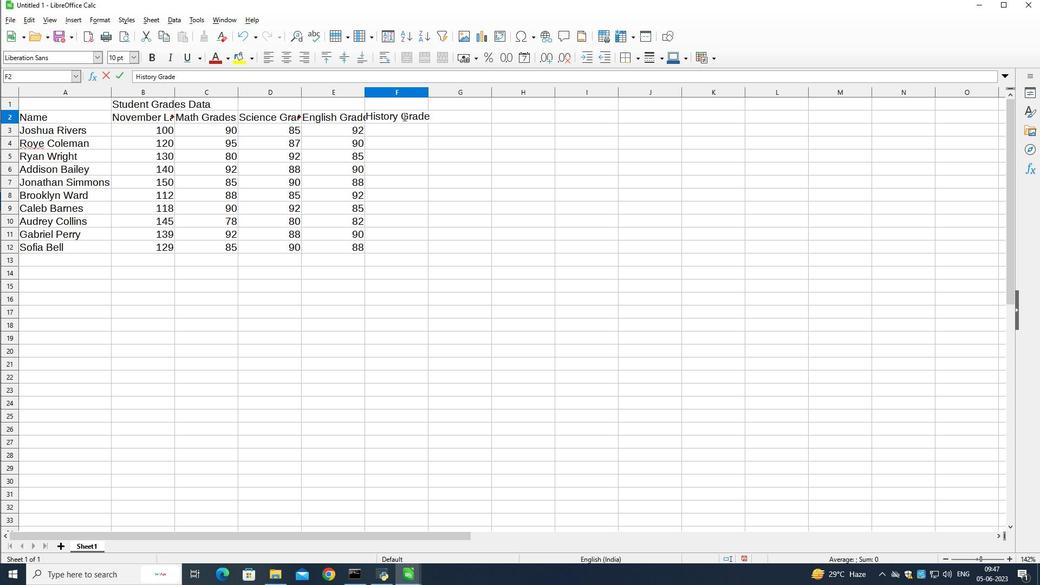 
Action: Mouse moved to (501, 142)
Screenshot: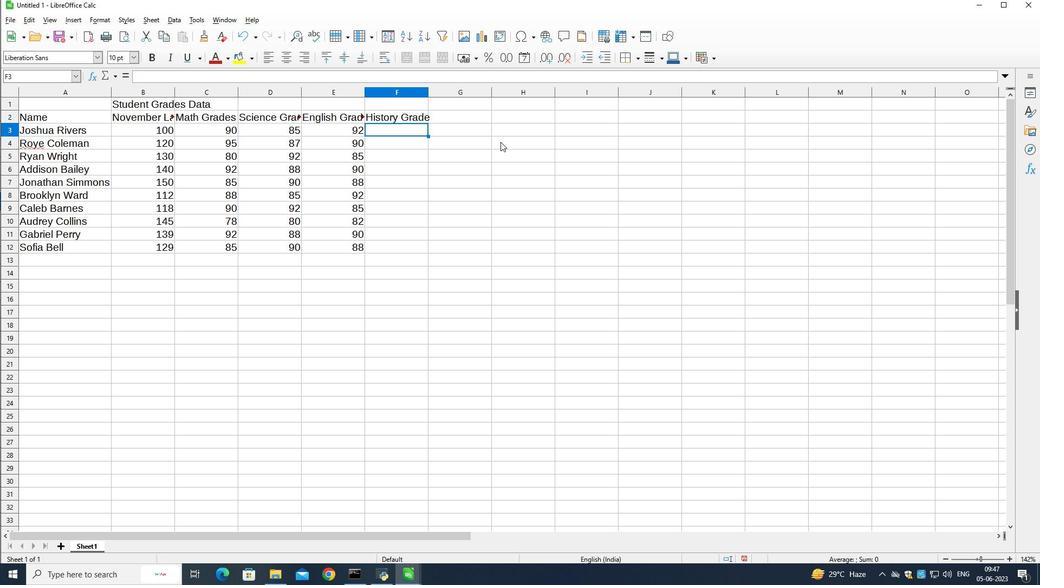 
Action: Key pressed 88<Key.down>92<Key.down>78<Key.down>
Screenshot: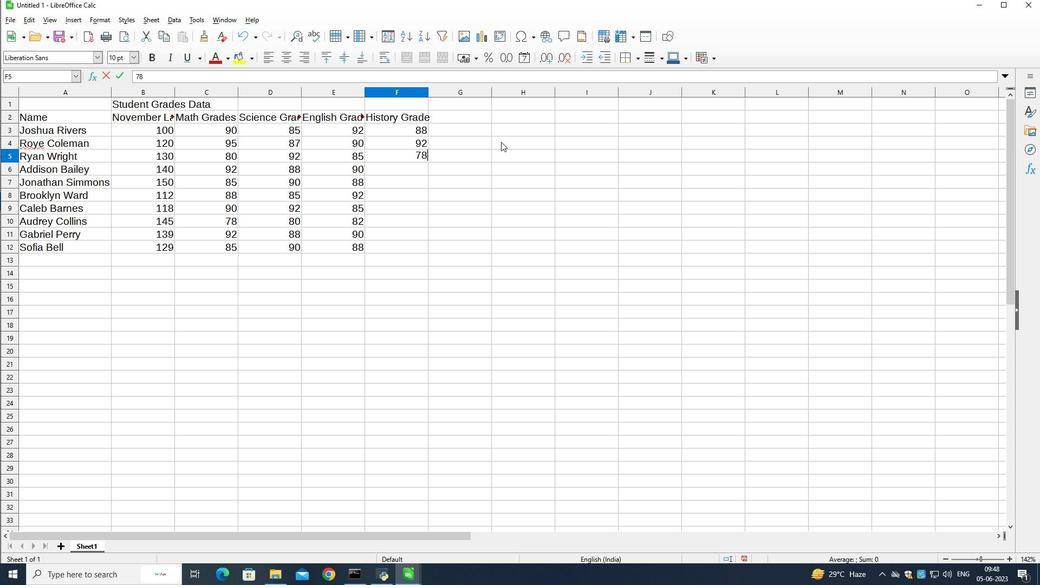 
Action: Mouse moved to (500, 141)
Screenshot: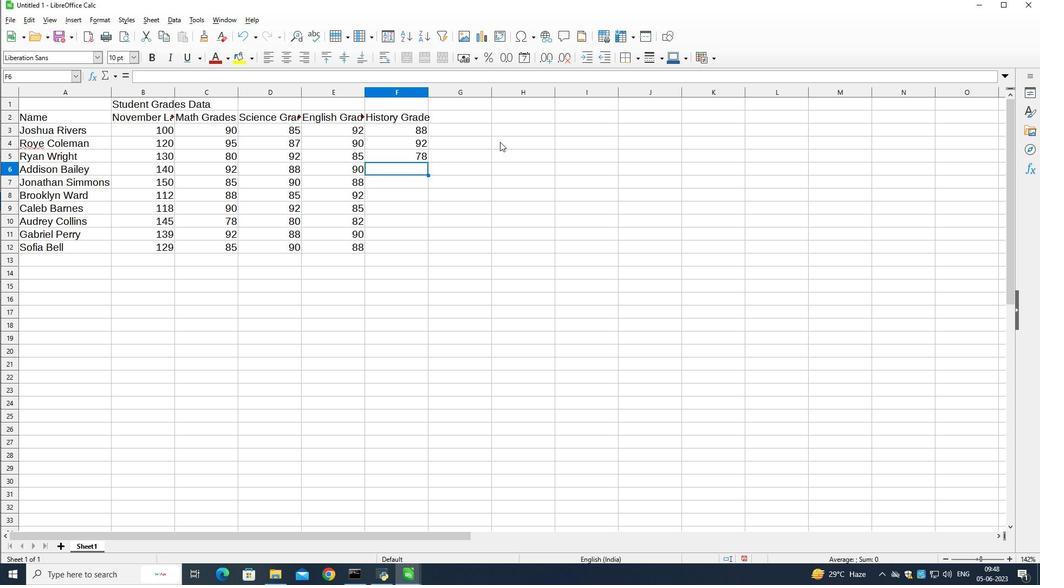 
Action: Key pressed 95<Key.down>
Screenshot: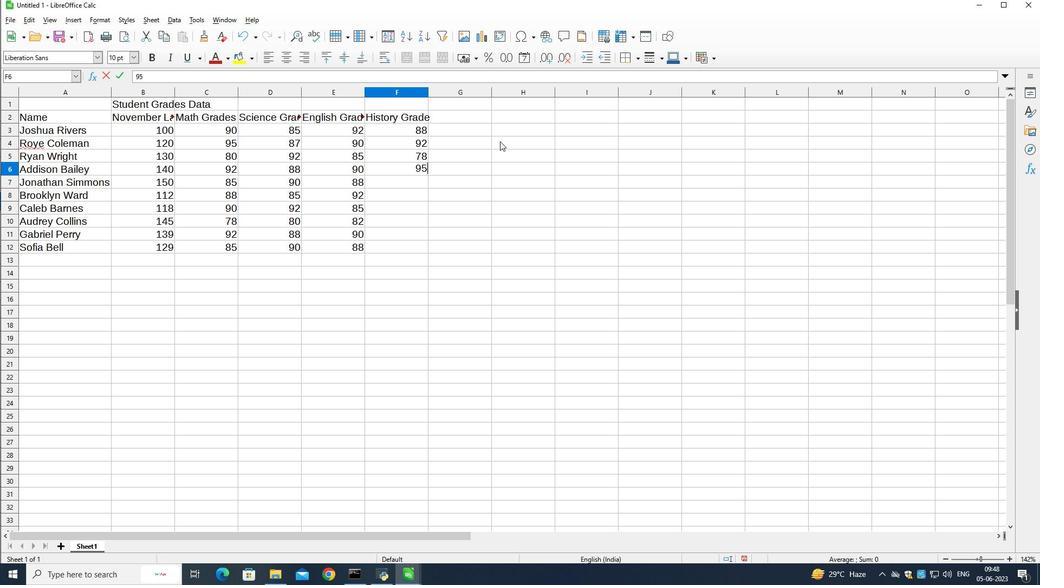 
Action: Mouse moved to (499, 141)
Screenshot: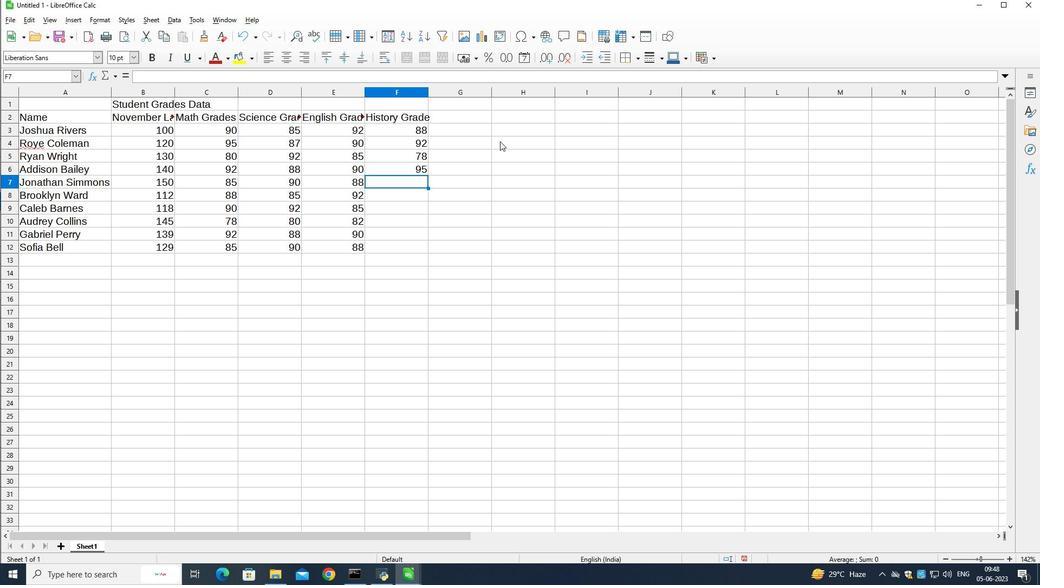 
Action: Key pressed 90<Key.down>90<Key.down>80<Key.down>85<Key.down>92<Key.down>90
Screenshot: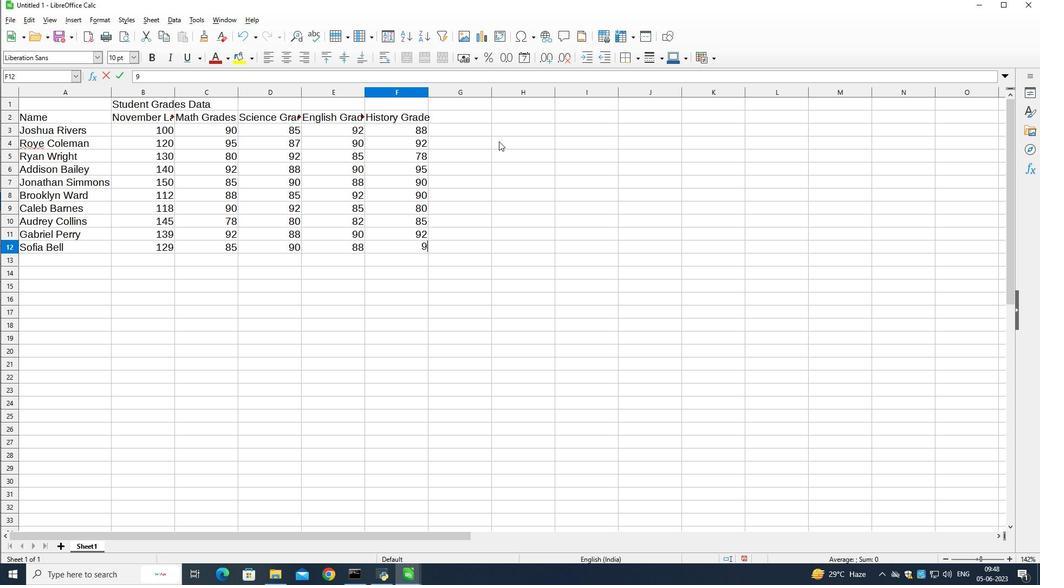 
Action: Mouse moved to (477, 117)
Screenshot: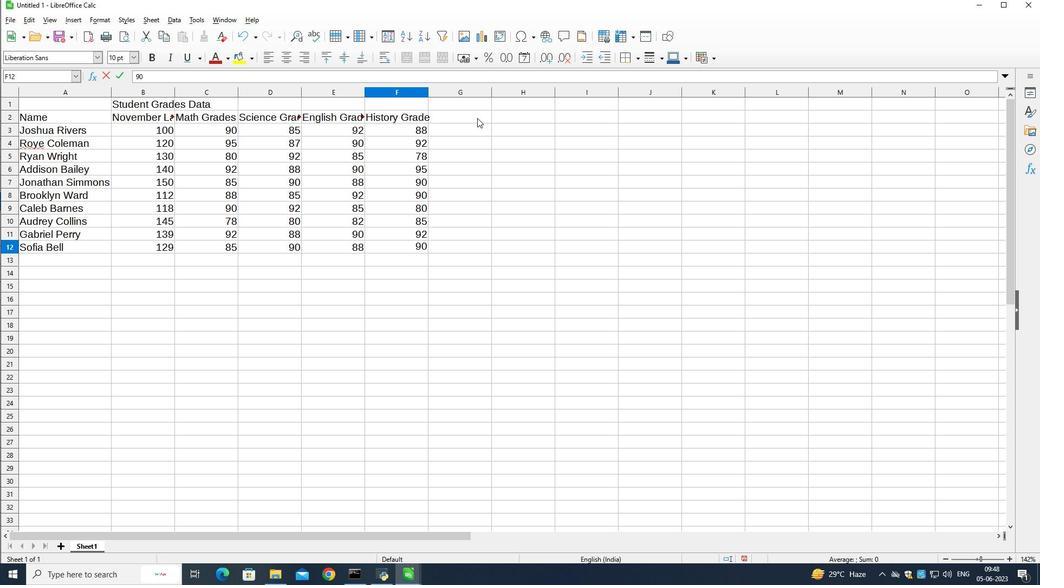 
Action: Mouse pressed left at (477, 117)
Screenshot: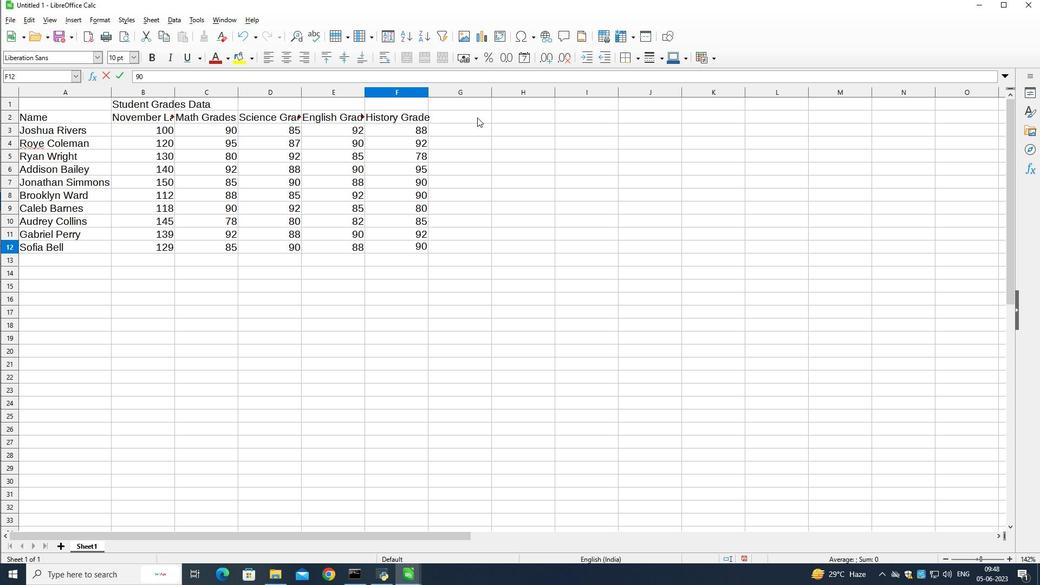 
Action: Key pressed <Key.shift>To
Screenshot: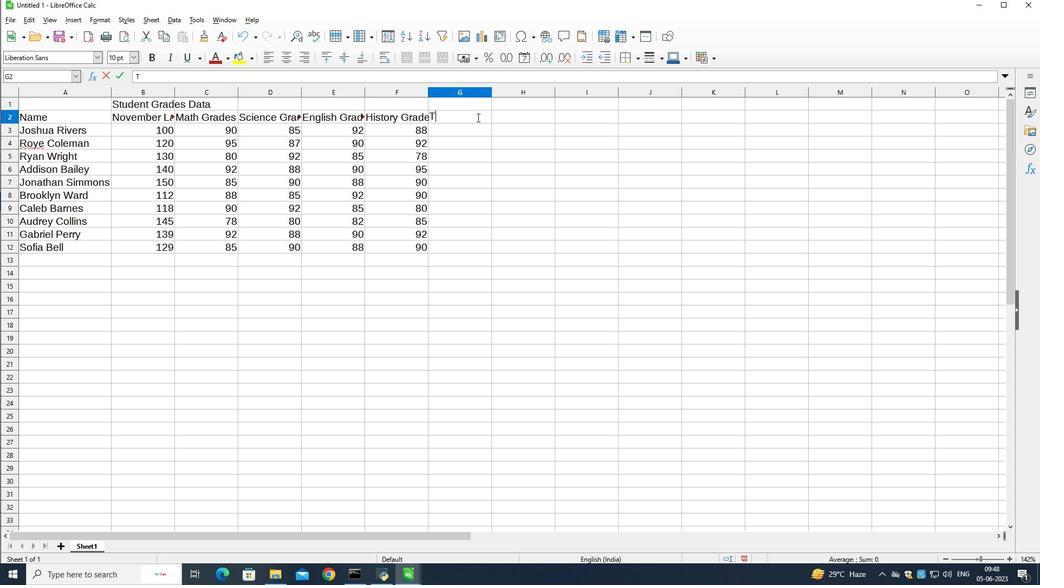 
Action: Mouse moved to (477, 117)
Screenshot: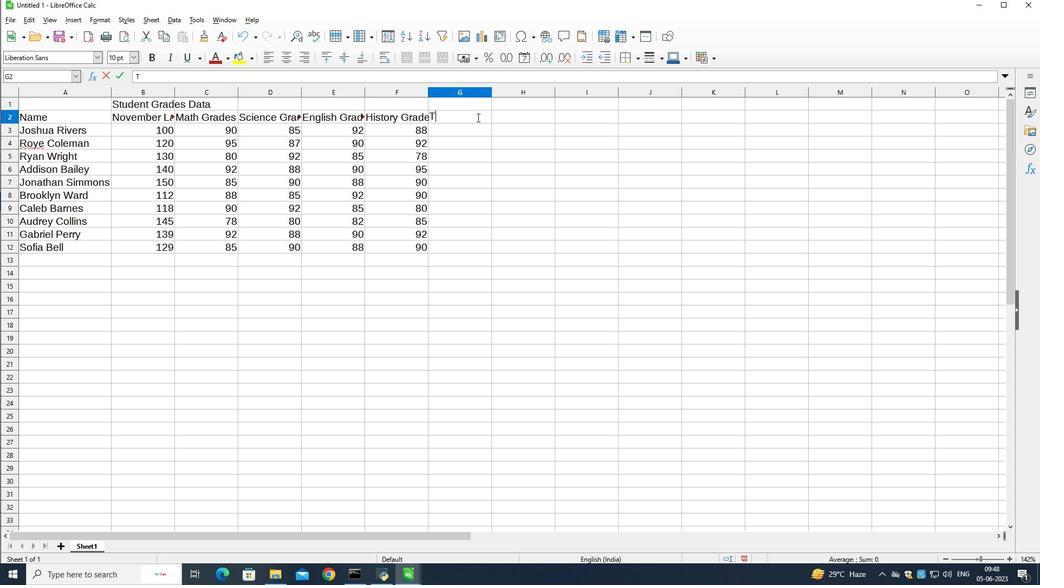 
Action: Key pressed tal
Screenshot: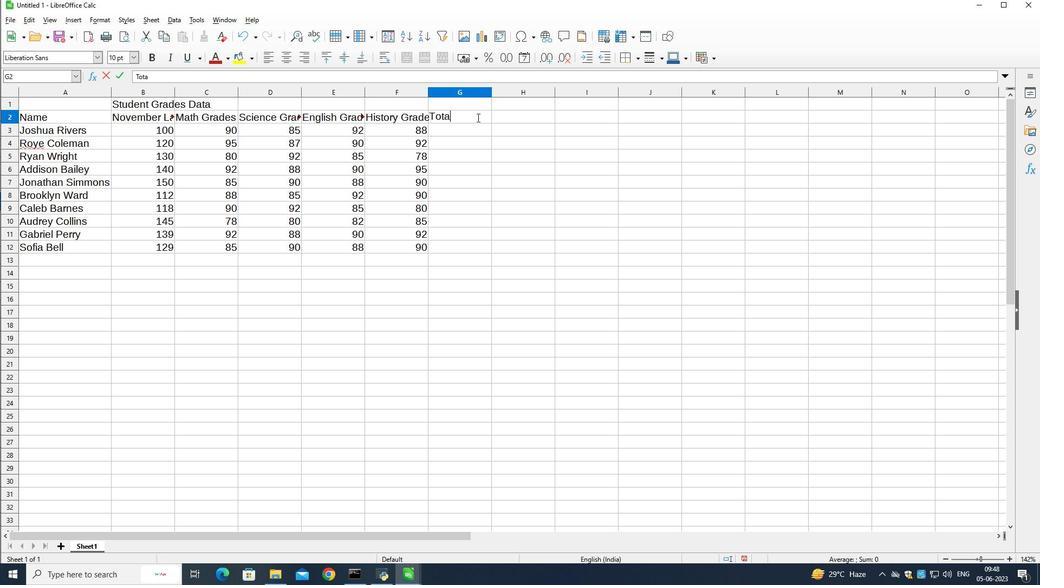 
Action: Mouse moved to (469, 132)
Screenshot: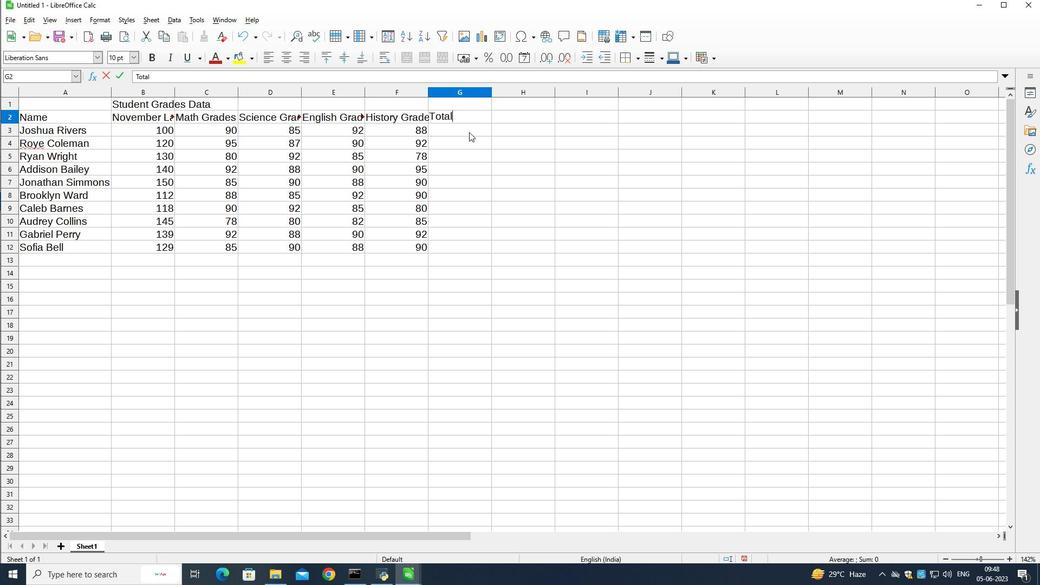 
Action: Mouse pressed left at (469, 132)
Screenshot: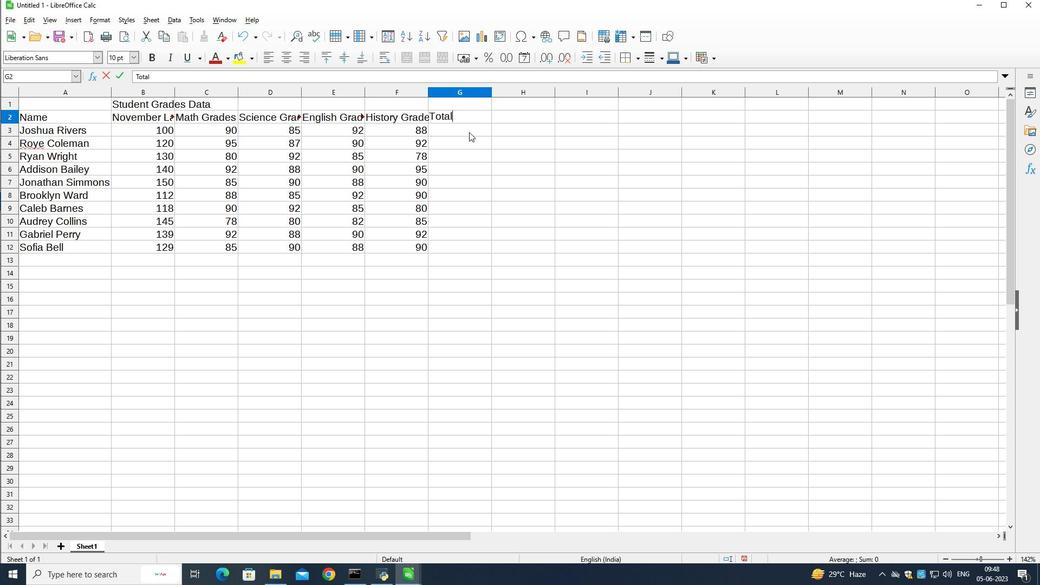 
Action: Key pressed =sum<Key.shift_r>(
Screenshot: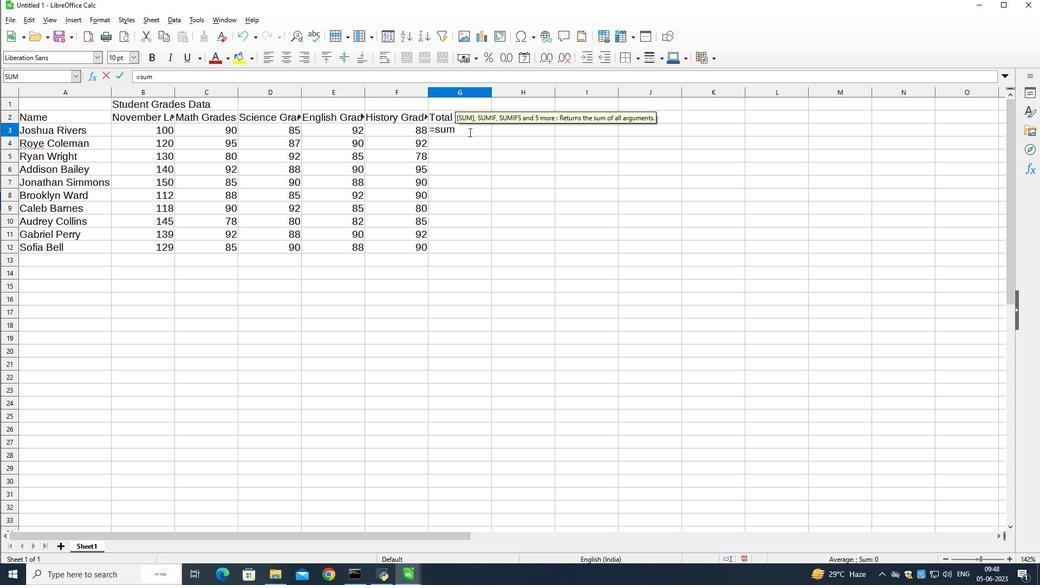 
Action: Mouse moved to (192, 126)
Screenshot: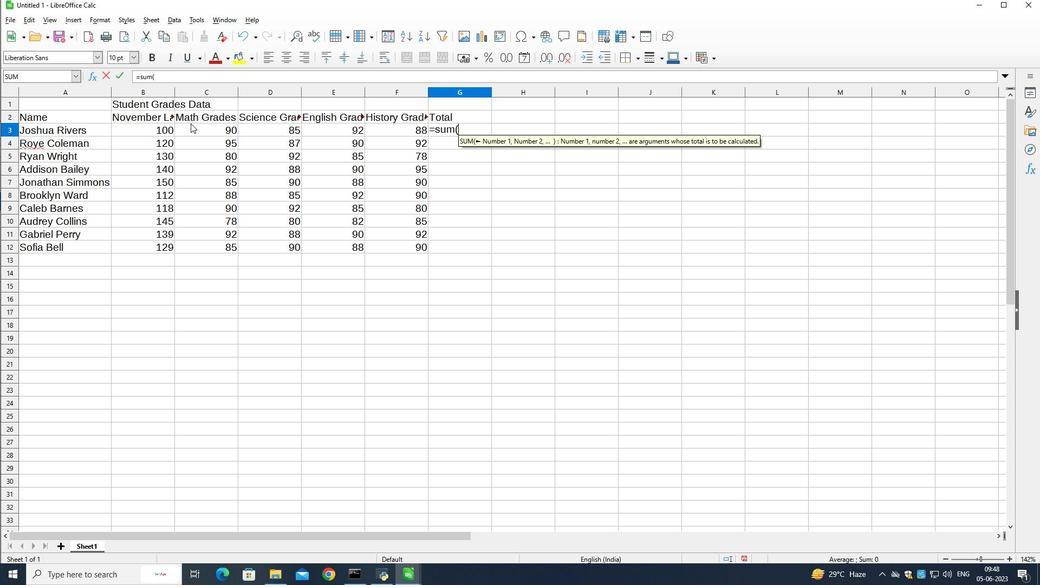 
Action: Mouse pressed left at (192, 126)
Screenshot: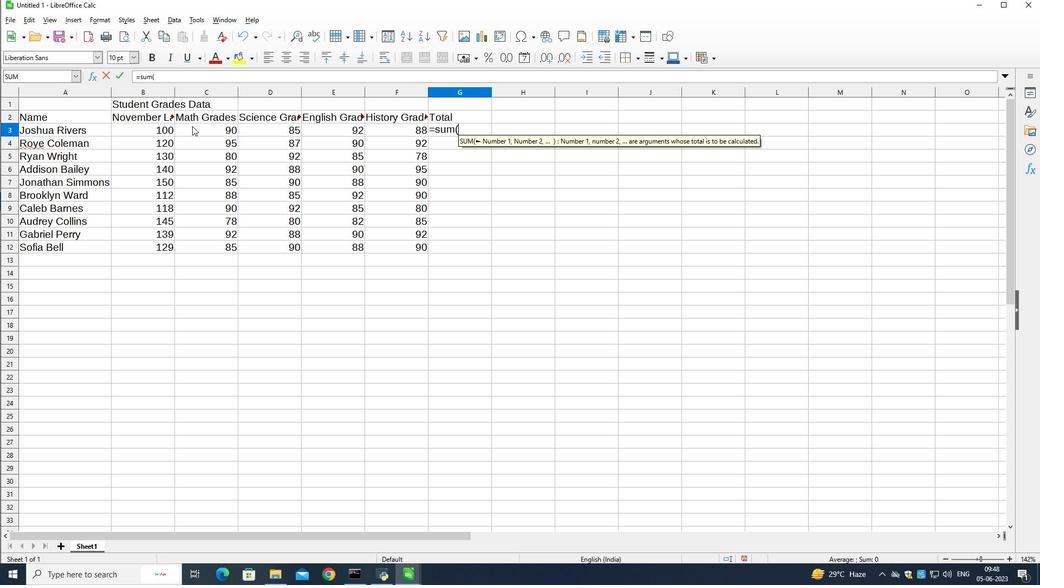 
Action: Key pressed +
Screenshot: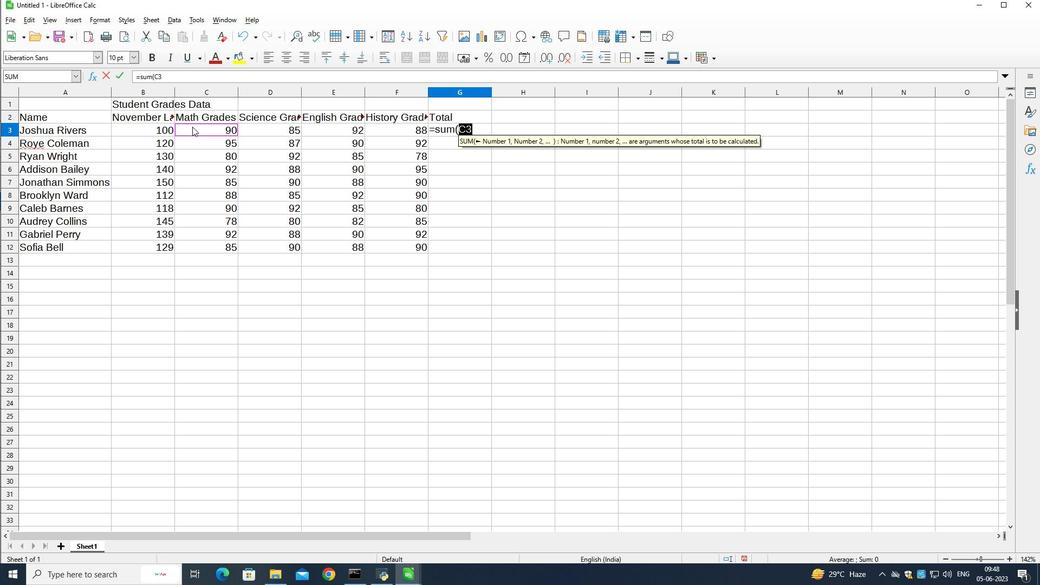 
Action: Mouse moved to (249, 130)
Screenshot: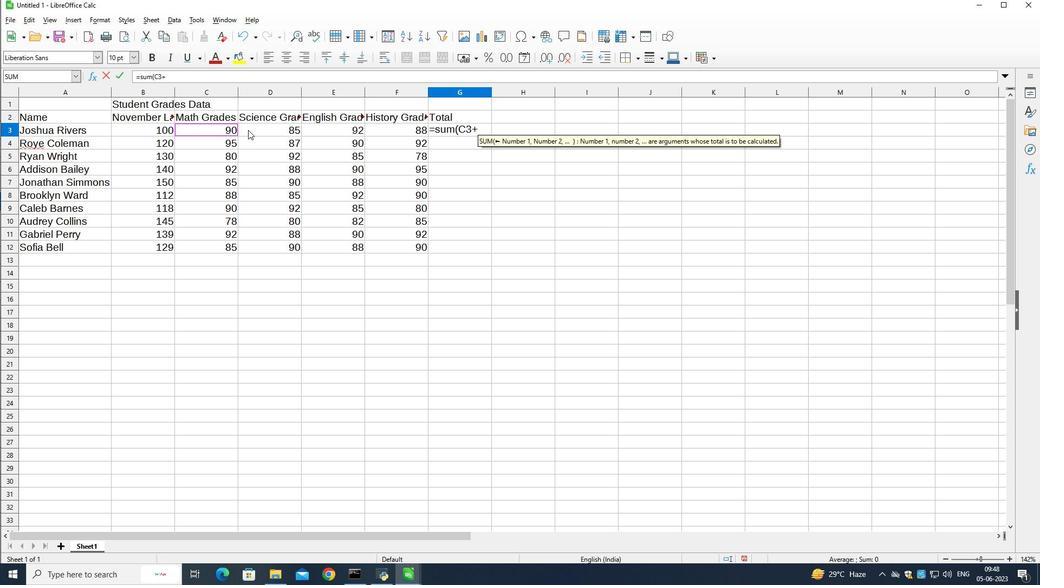 
Action: Mouse pressed left at (249, 130)
Screenshot: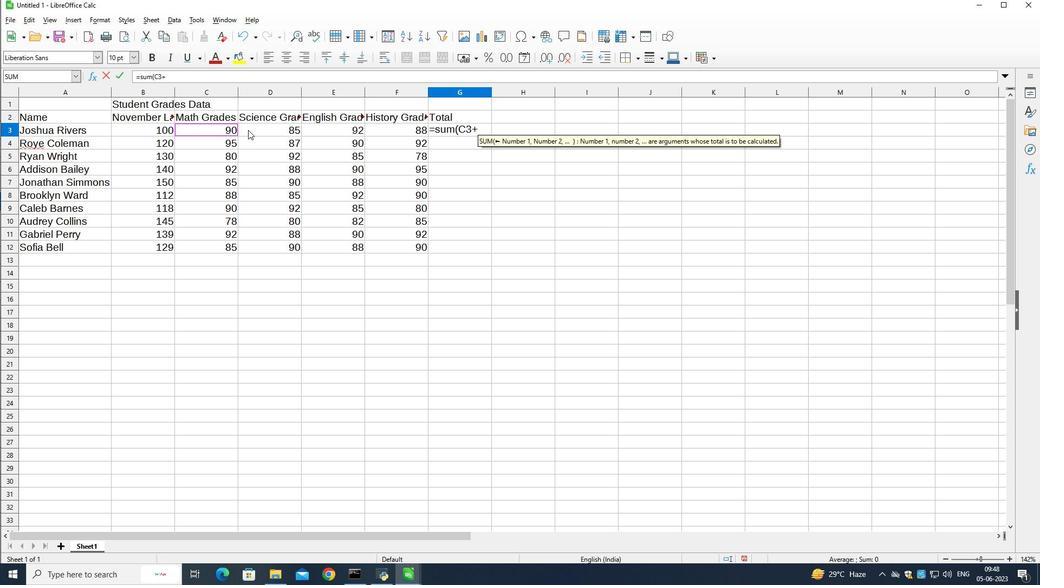 
Action: Mouse moved to (249, 130)
Screenshot: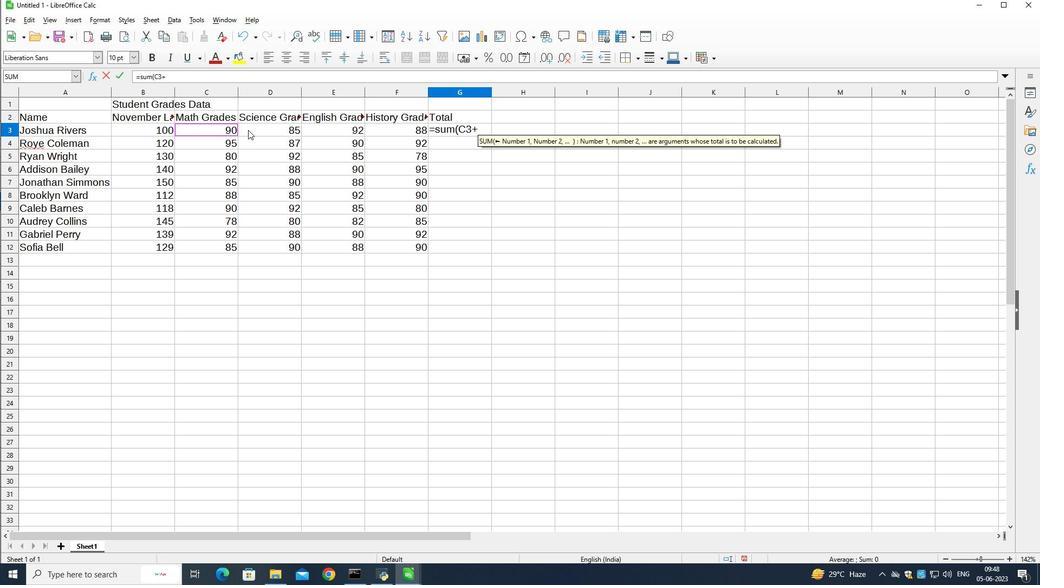 
Action: Key pressed +
Screenshot: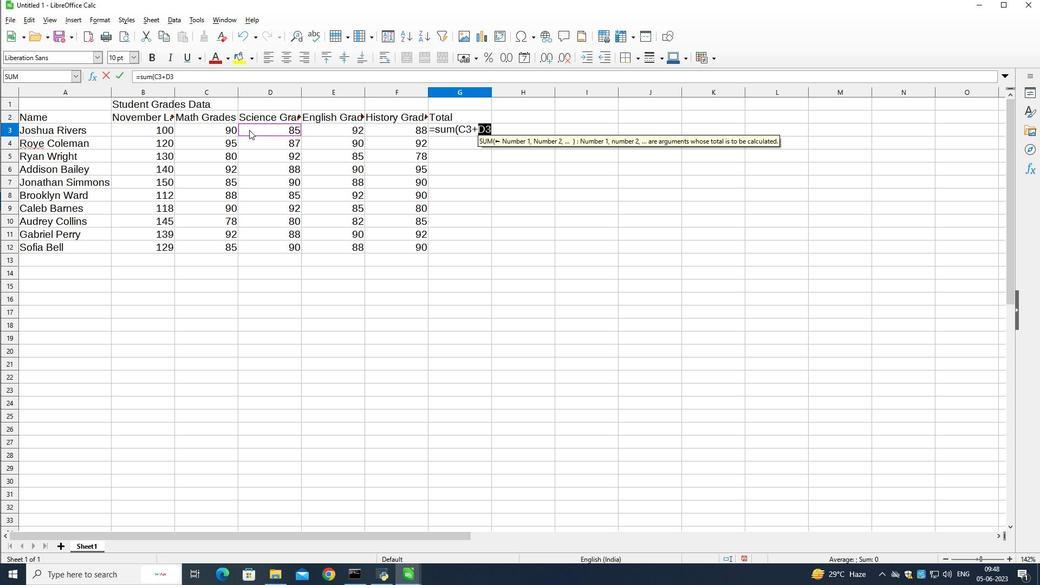 
Action: Mouse moved to (317, 130)
Screenshot: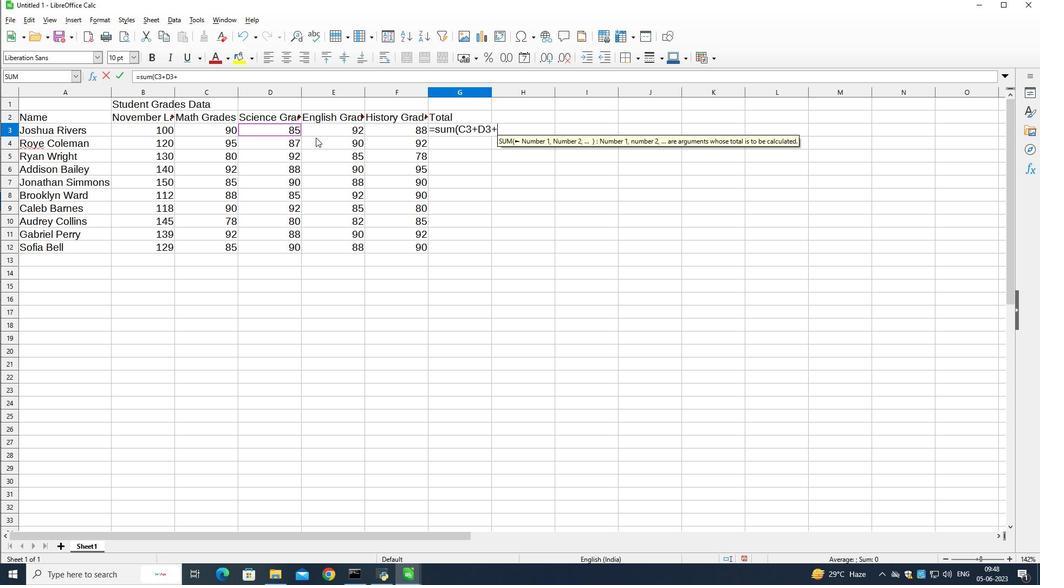 
Action: Mouse pressed left at (317, 130)
Screenshot: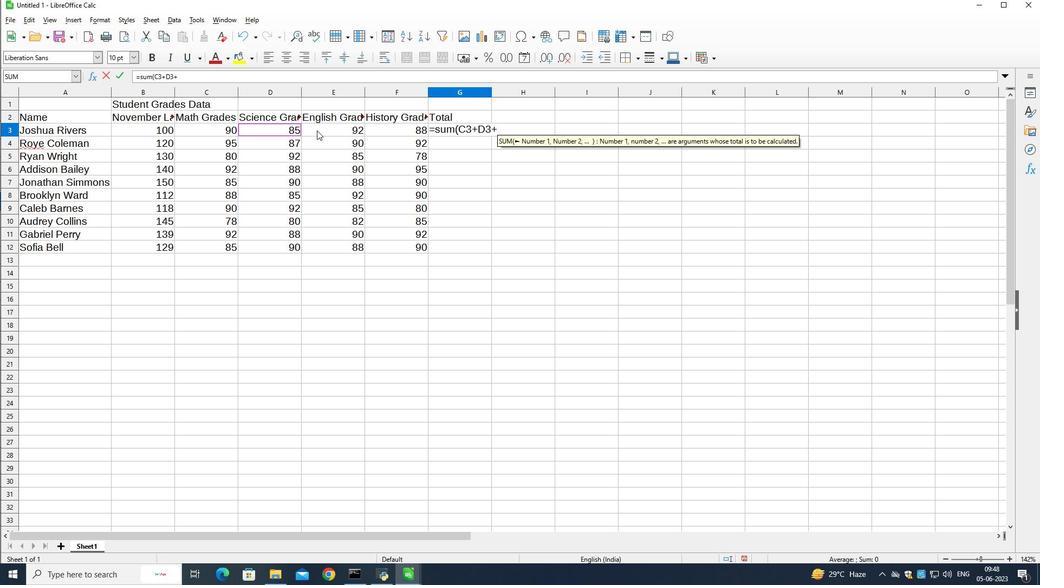 
Action: Key pressed +
Screenshot: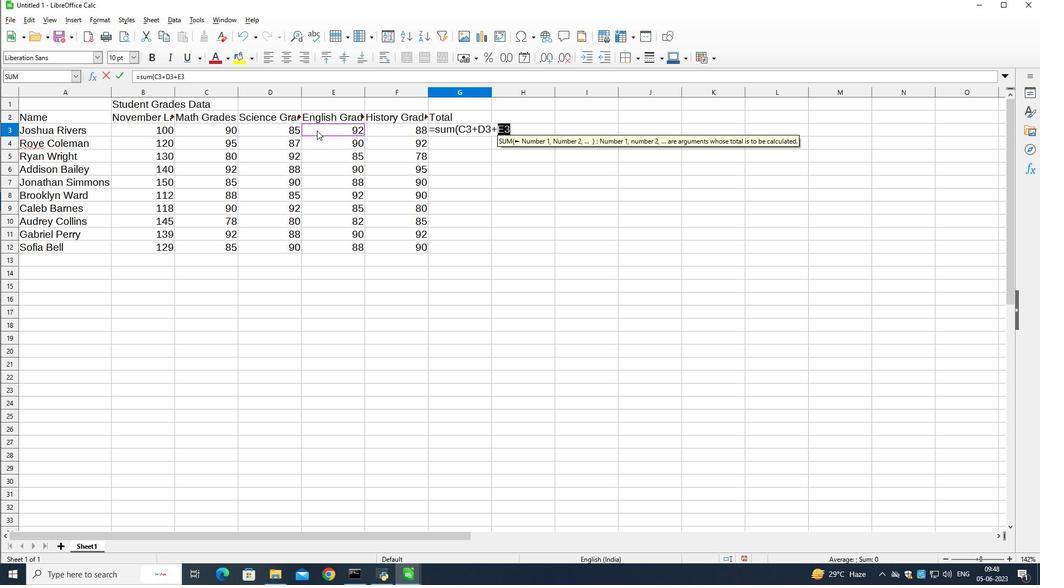 
Action: Mouse moved to (392, 130)
Screenshot: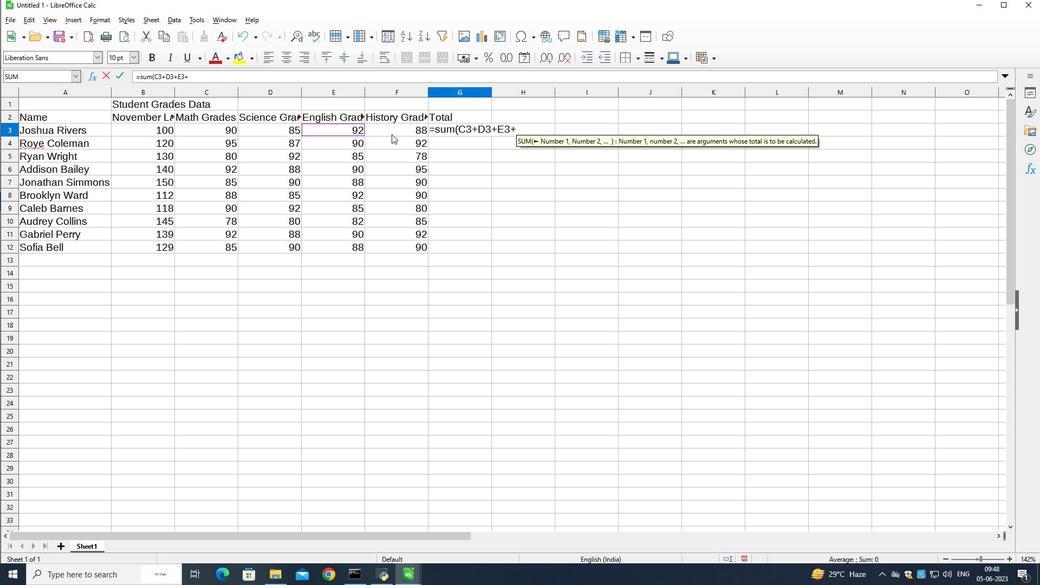
Action: Mouse pressed left at (392, 130)
Screenshot: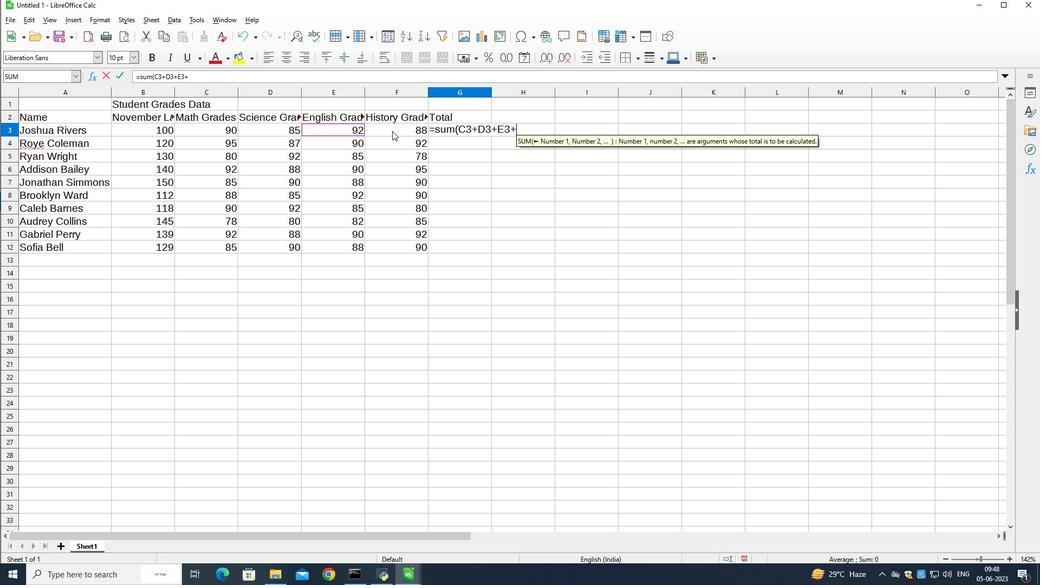 
Action: Key pressed <Key.shift_r>)<Key.enter>
Screenshot: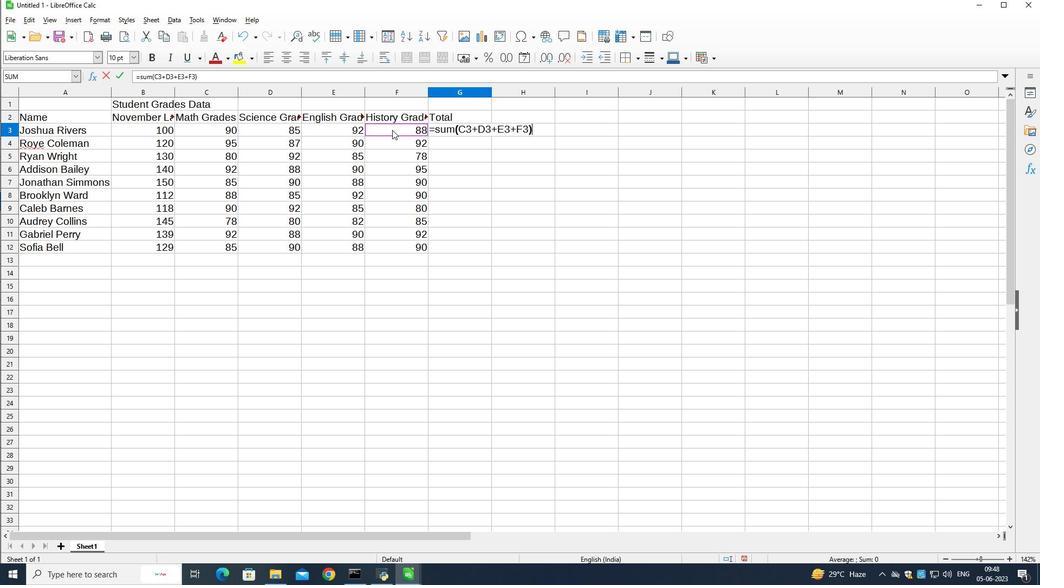 
Action: Mouse moved to (435, 130)
Screenshot: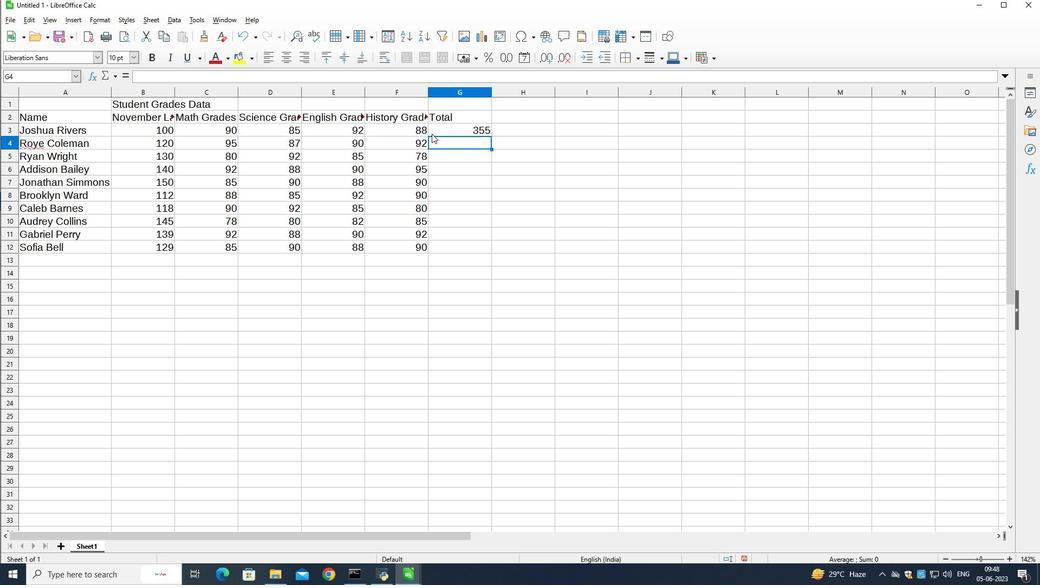 
Action: Mouse pressed left at (435, 130)
Screenshot: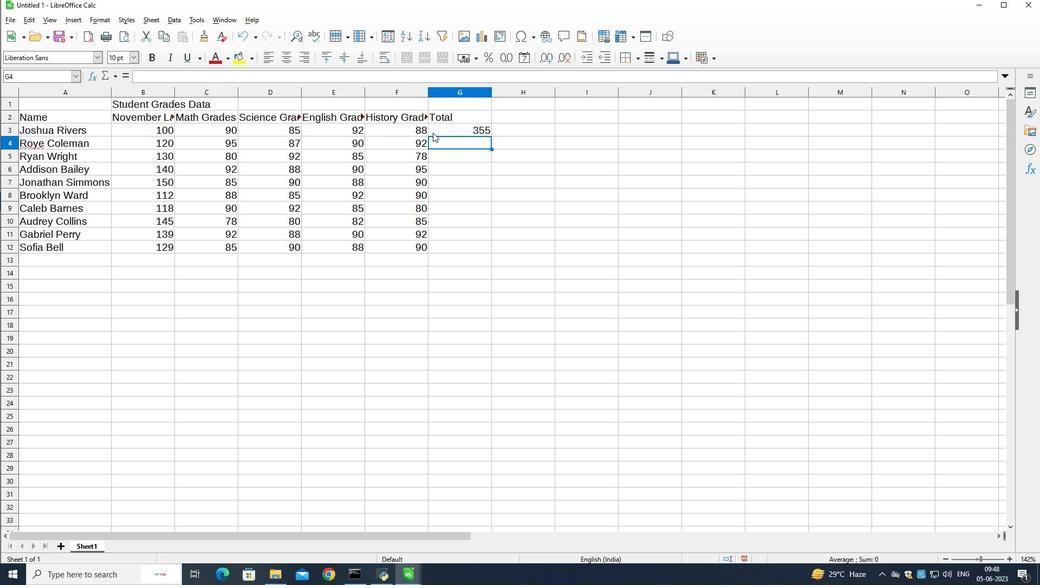 
Action: Mouse moved to (491, 135)
Screenshot: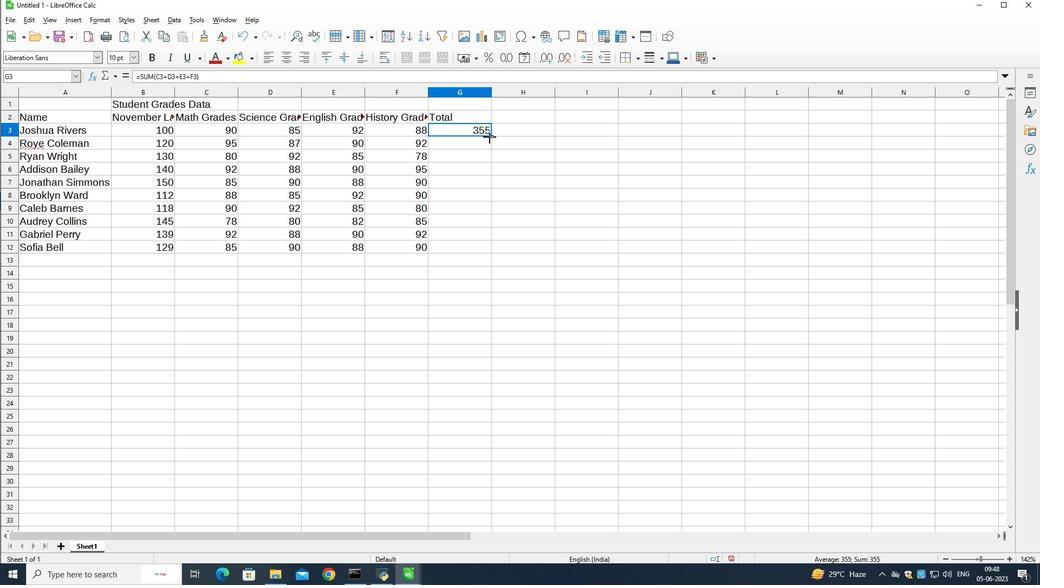 
Action: Mouse pressed left at (491, 135)
Screenshot: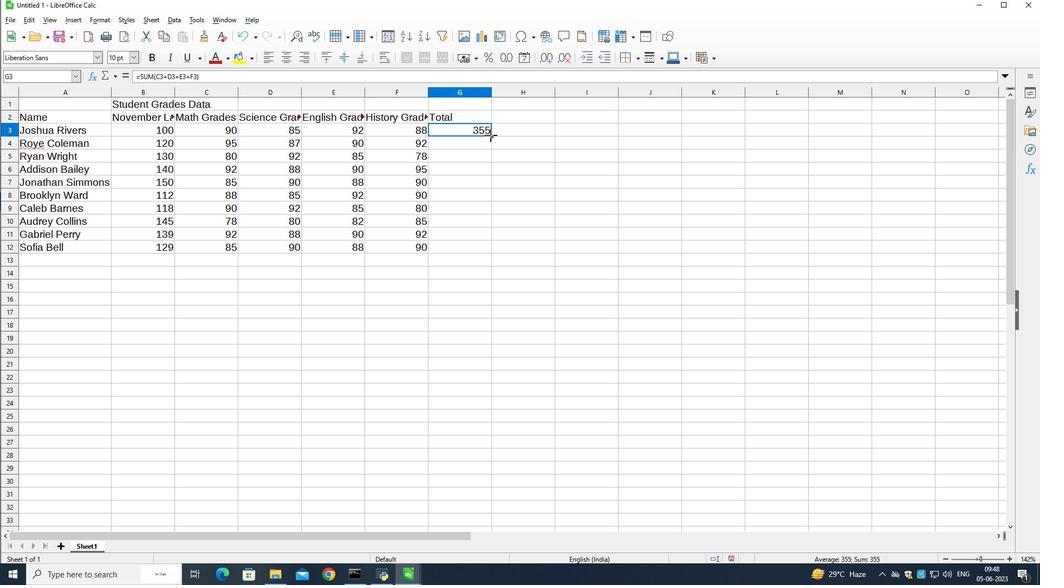 
Action: Mouse moved to (569, 222)
Screenshot: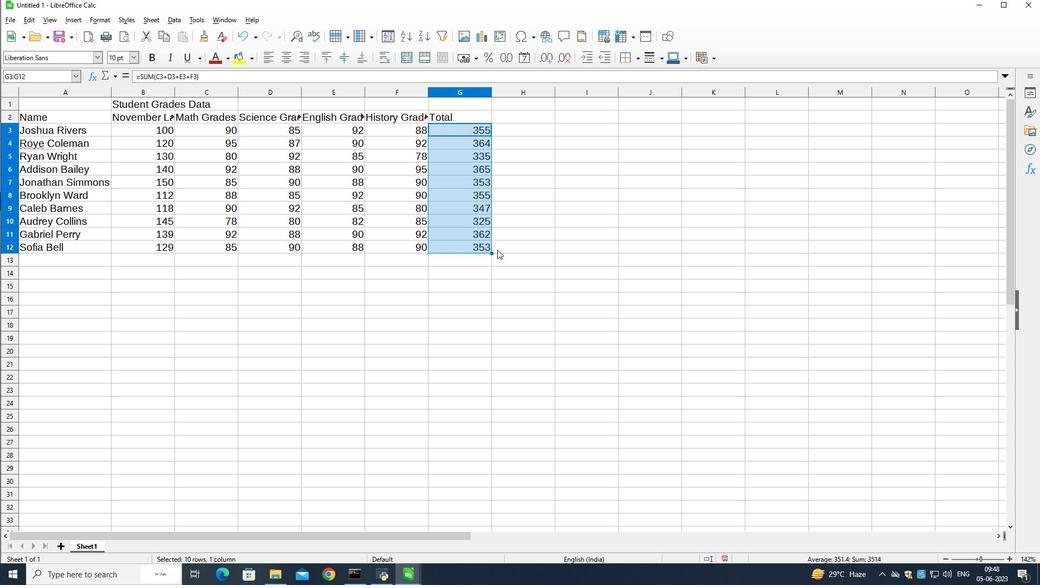
Action: Mouse pressed left at (569, 222)
Screenshot: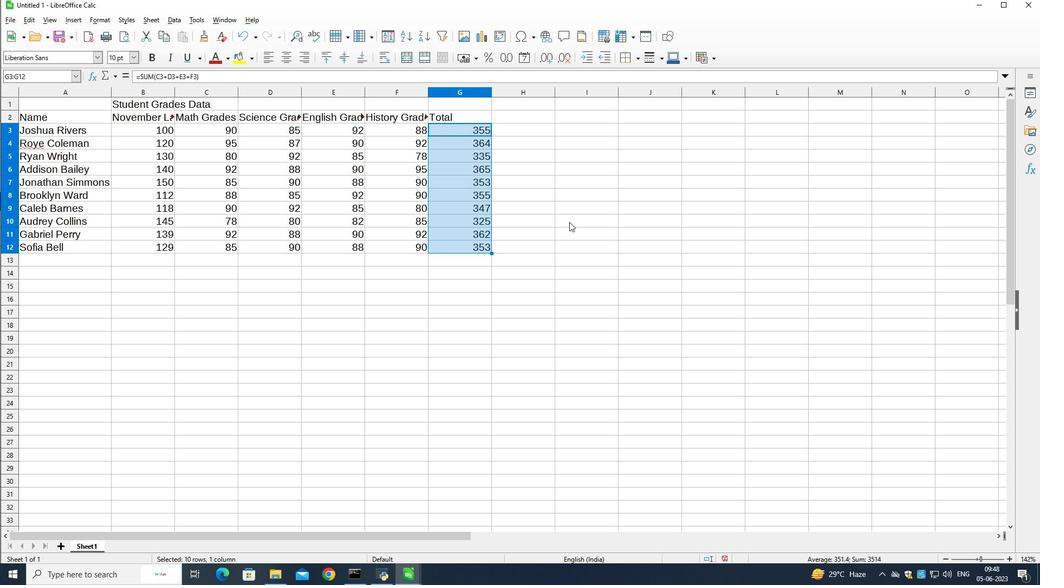 
Action: Key pressed ctrl+S
Screenshot: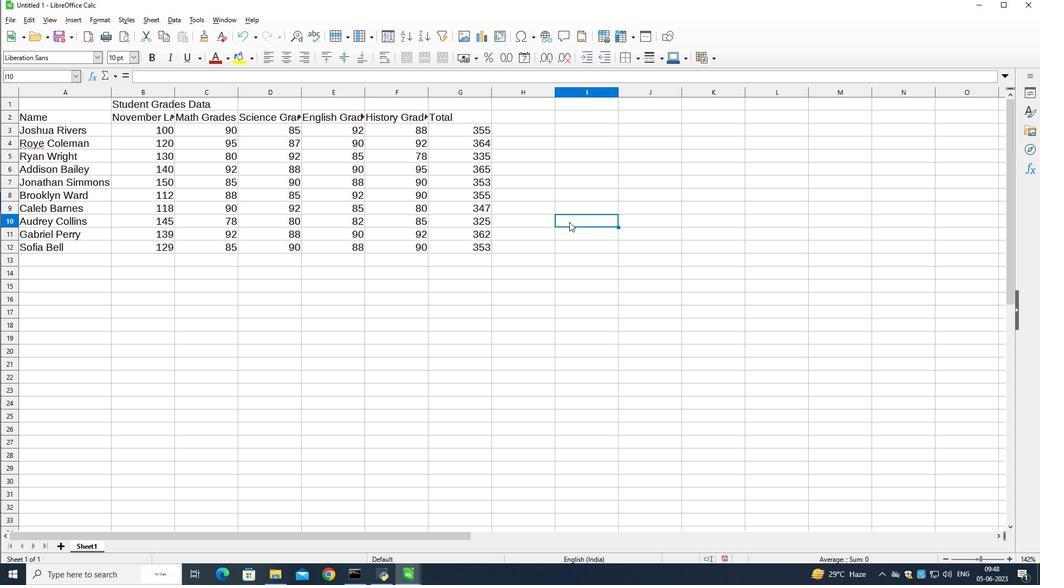 
Action: Mouse moved to (540, 216)
Screenshot: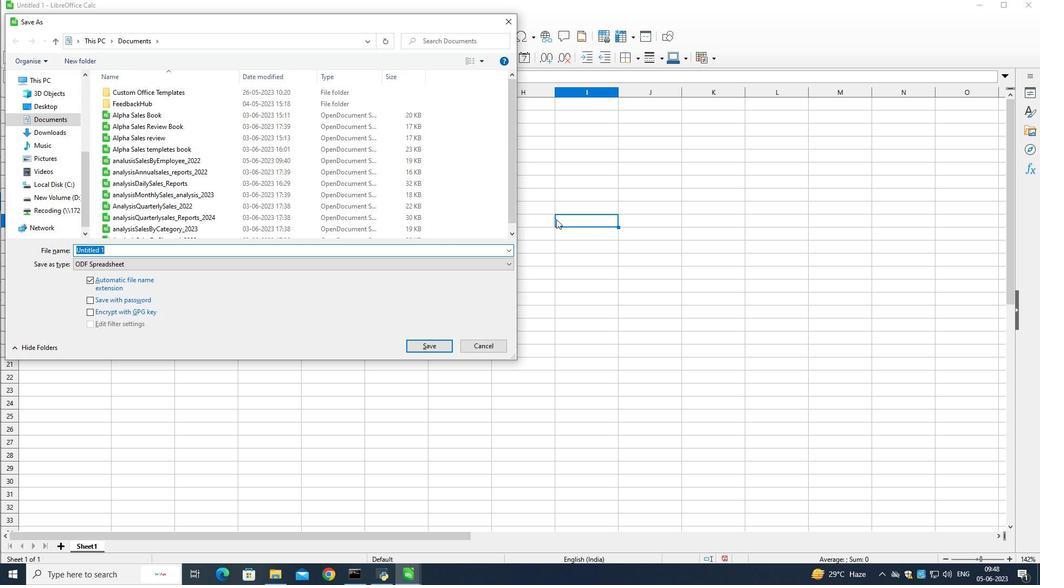
Action: Key pressed analysis<Key.shift>Sales<Key.shift>By<Key.shift>Month<Key.enter>
Screenshot: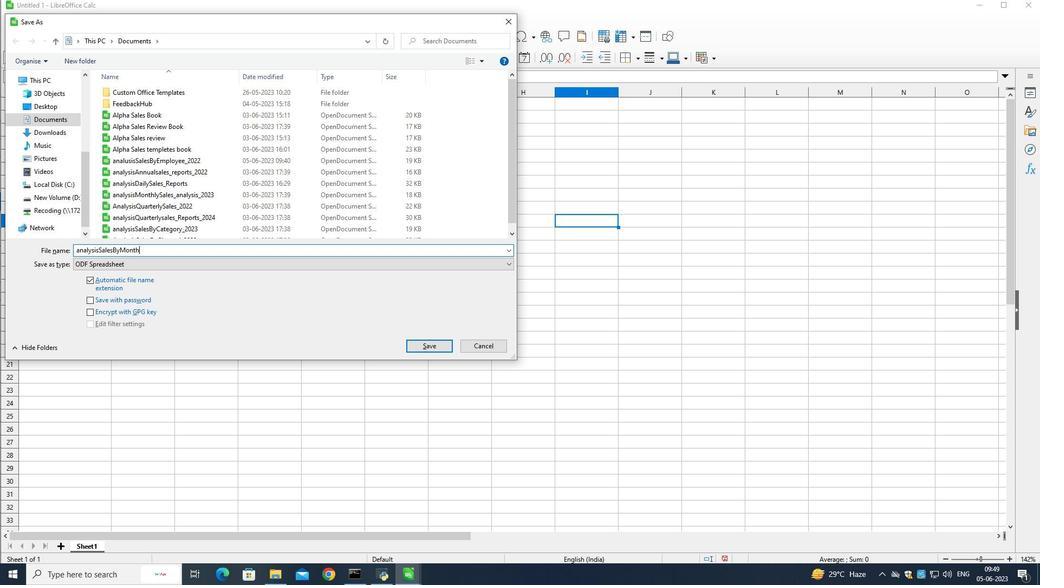 
Action: Mouse moved to (535, 273)
Screenshot: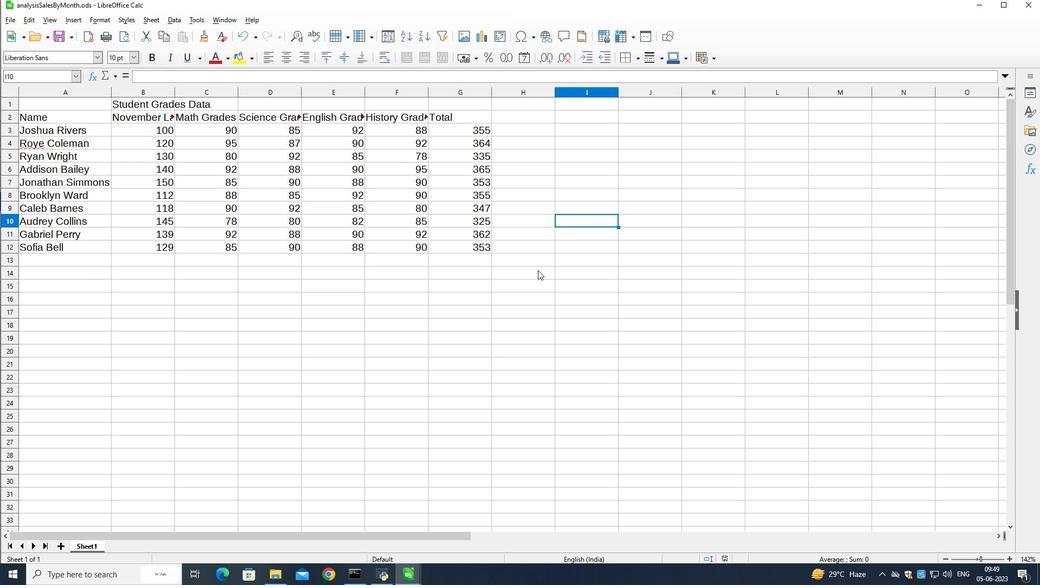 
Action: Mouse pressed left at (535, 273)
Screenshot: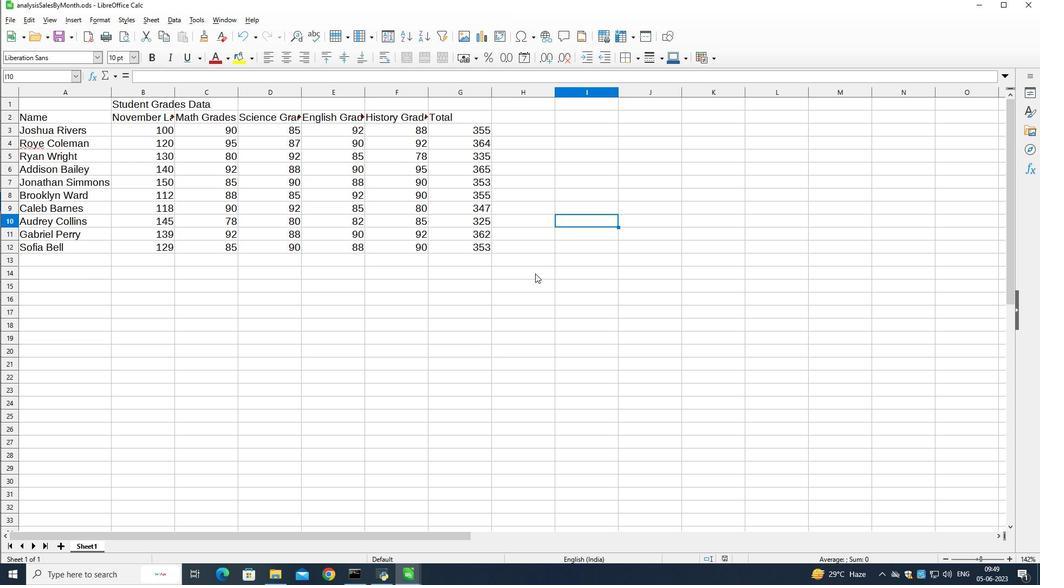 
